 Task: Look for space in Palamós, Spain from 5th September, 2023 to 12th September, 2023 for 2 adults in price range Rs.10000 to Rs.15000.  With 1  bedroom having 1 bed and 1 bathroom. Property type can be house, flat, guest house, hotel. Amenities needed are: washing machine. Booking option can be shelf check-in. Required host language is English.
Action: Mouse moved to (232, 135)
Screenshot: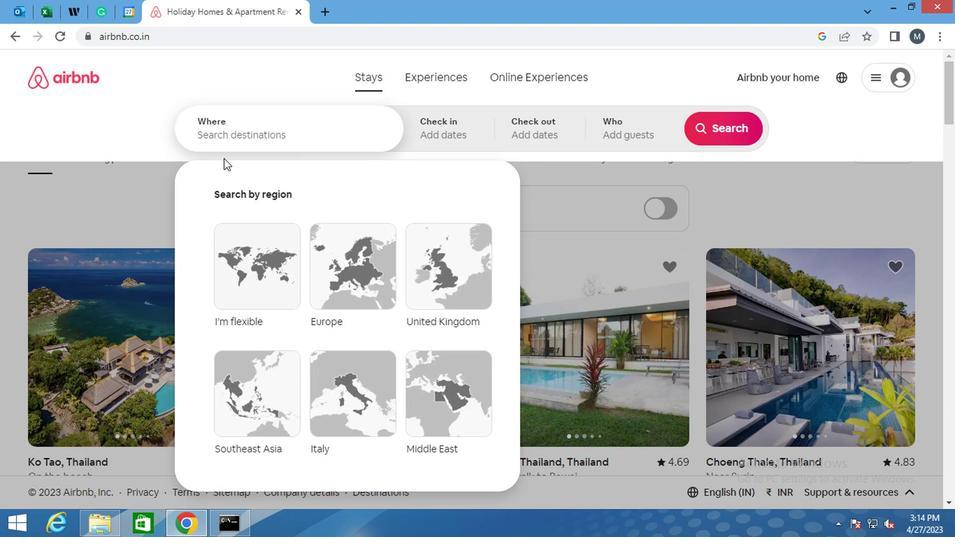 
Action: Mouse pressed left at (232, 135)
Screenshot: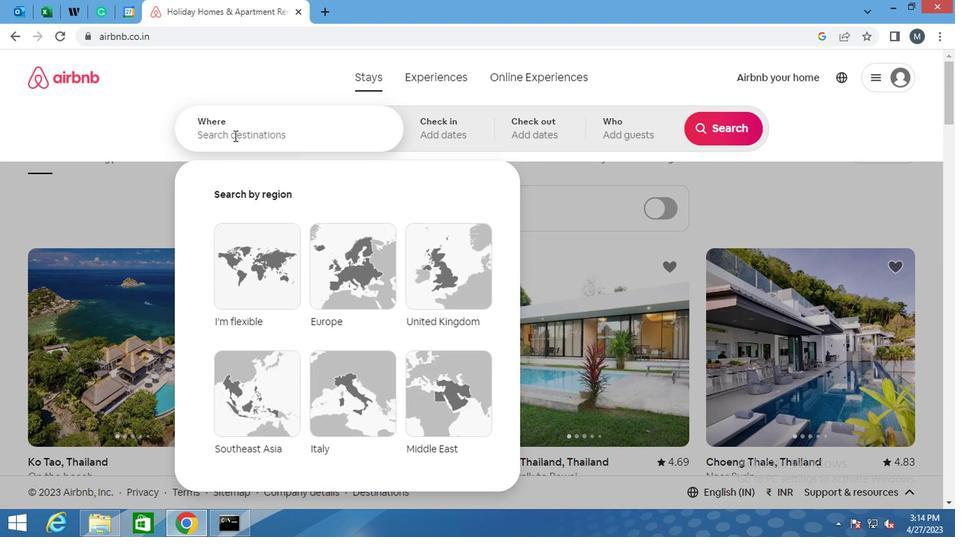 
Action: Key pressed <Key.shift>PALAMOS,<Key.space><Key.shift>SPAIN
Screenshot: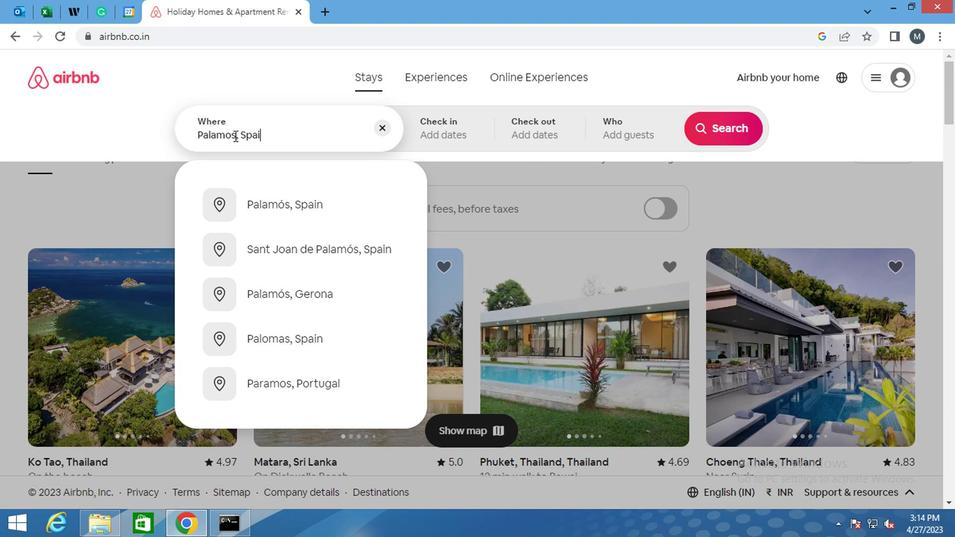 
Action: Mouse moved to (265, 210)
Screenshot: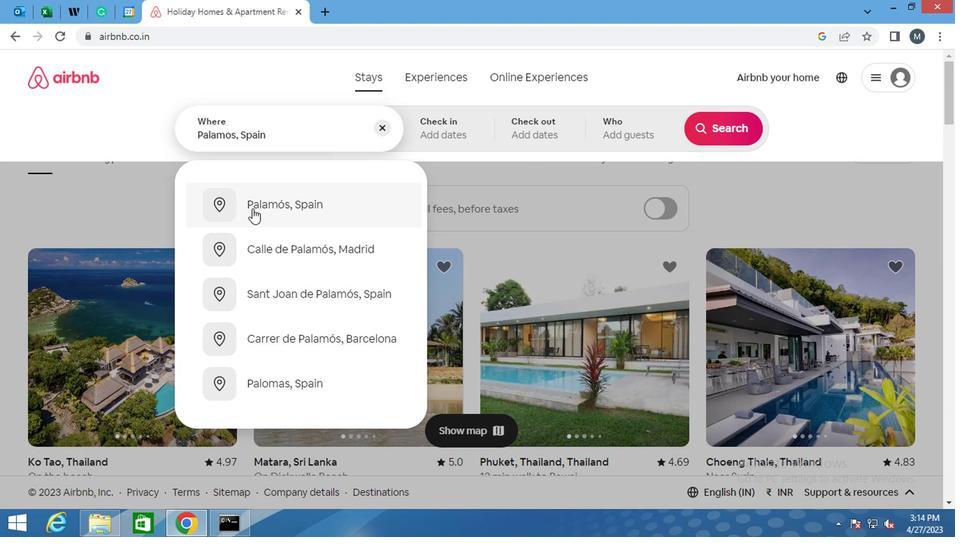 
Action: Mouse pressed left at (265, 210)
Screenshot: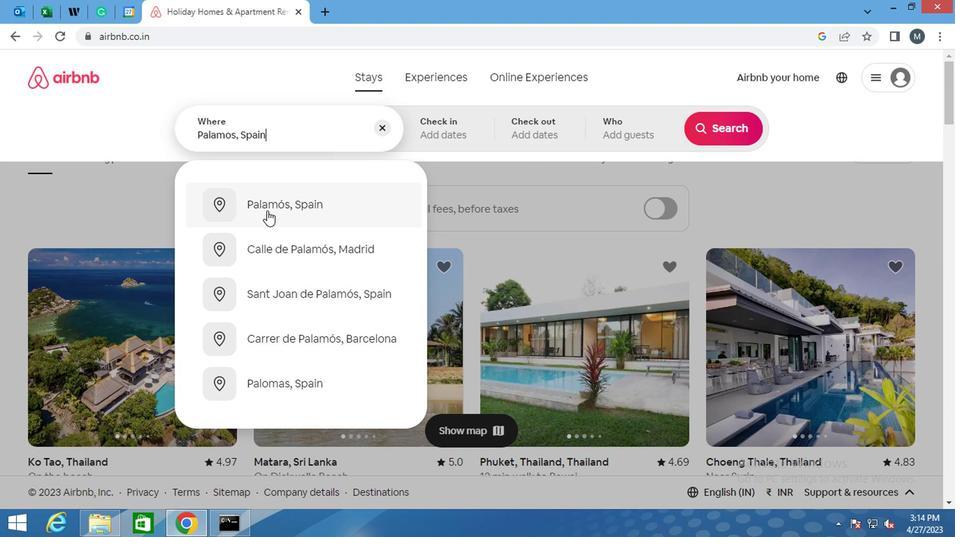 
Action: Mouse moved to (712, 241)
Screenshot: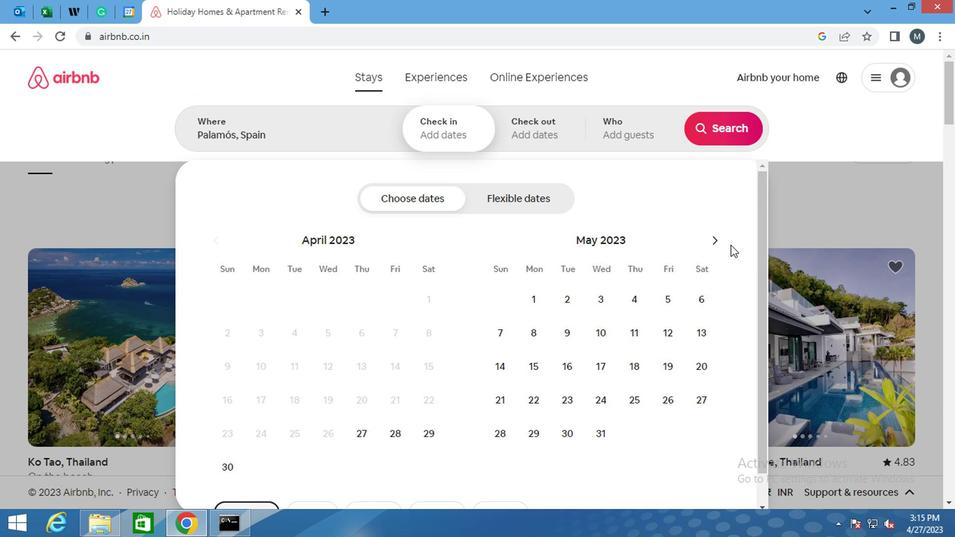 
Action: Mouse pressed left at (712, 241)
Screenshot: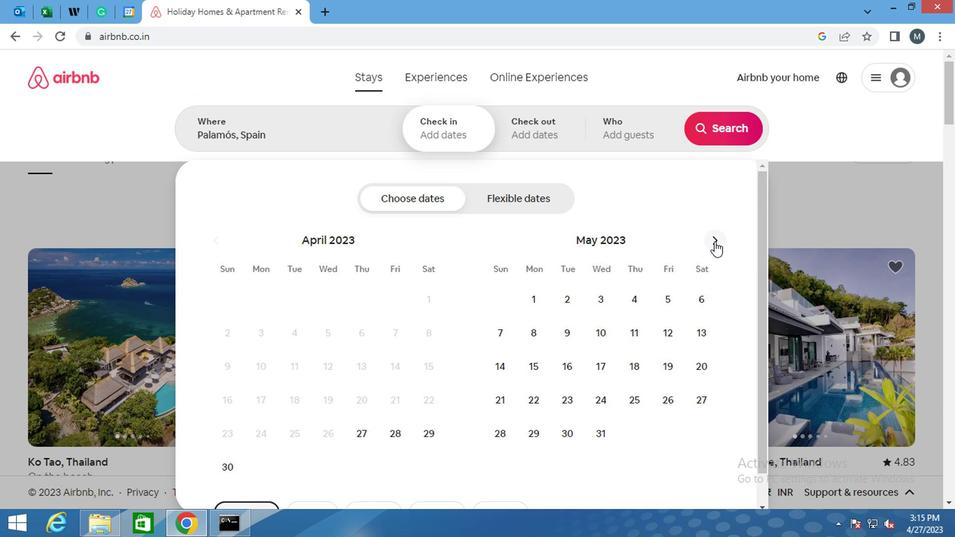 
Action: Mouse pressed left at (712, 241)
Screenshot: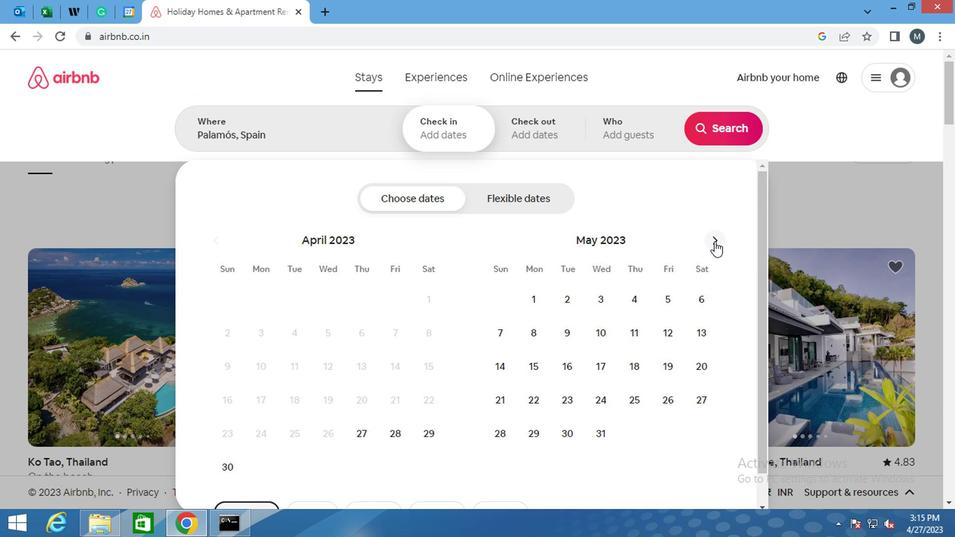 
Action: Mouse pressed left at (712, 241)
Screenshot: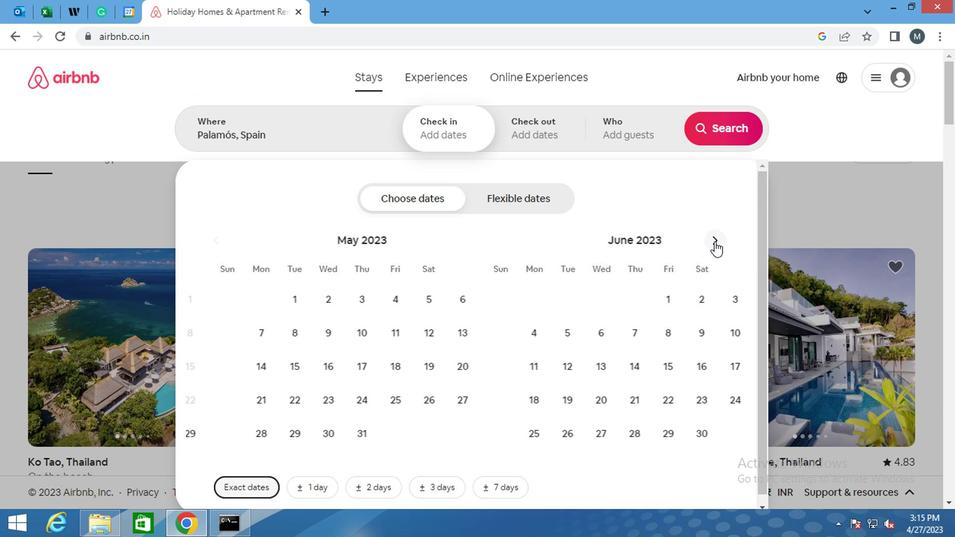 
Action: Mouse pressed left at (712, 241)
Screenshot: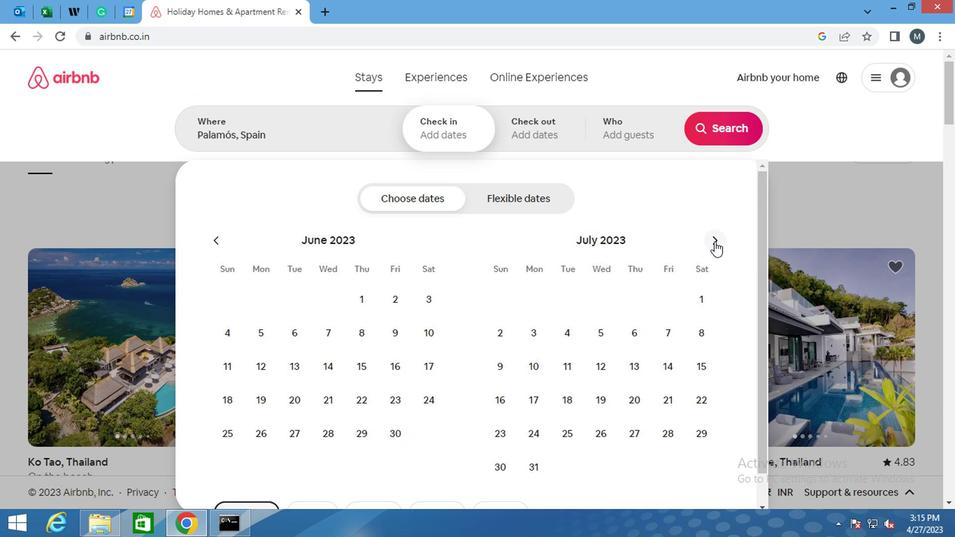 
Action: Mouse pressed left at (712, 241)
Screenshot: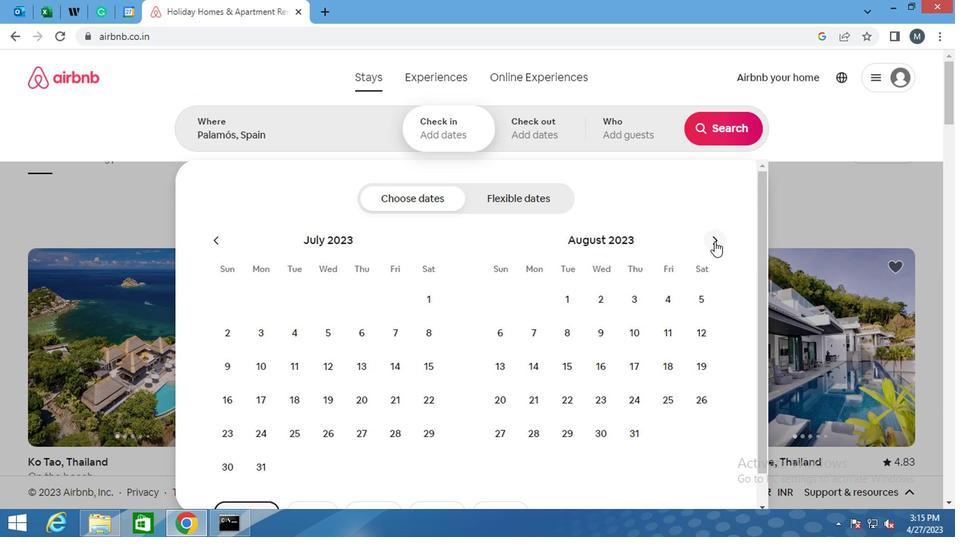 
Action: Mouse moved to (557, 334)
Screenshot: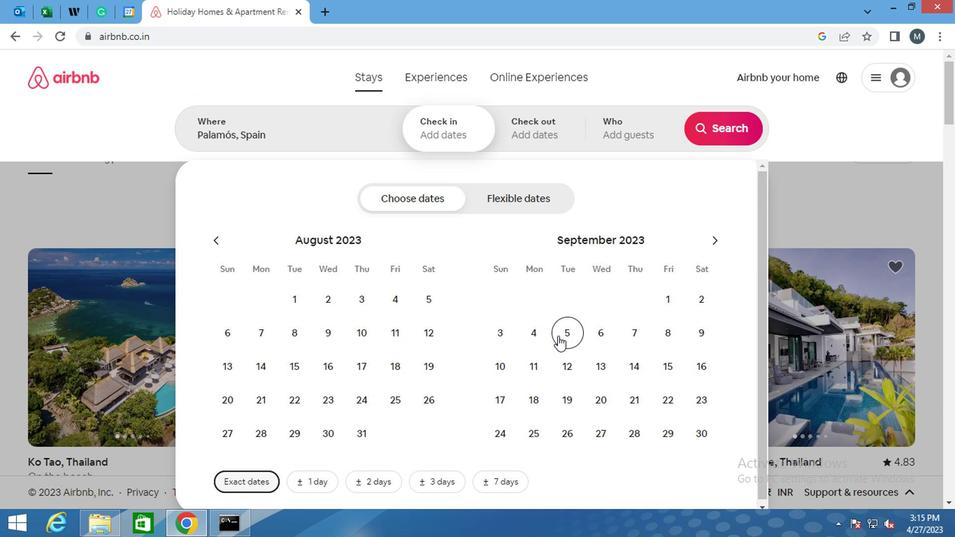 
Action: Mouse pressed left at (557, 334)
Screenshot: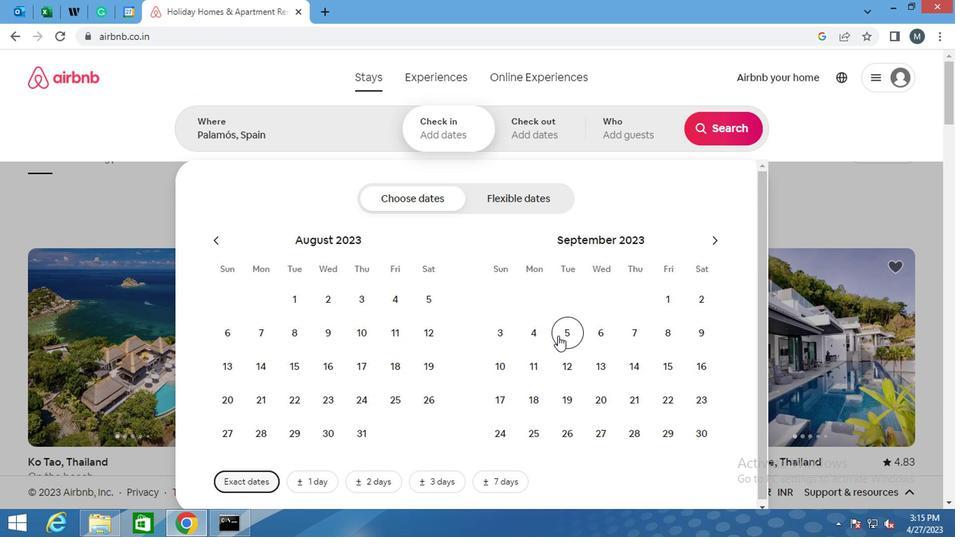 
Action: Mouse moved to (551, 363)
Screenshot: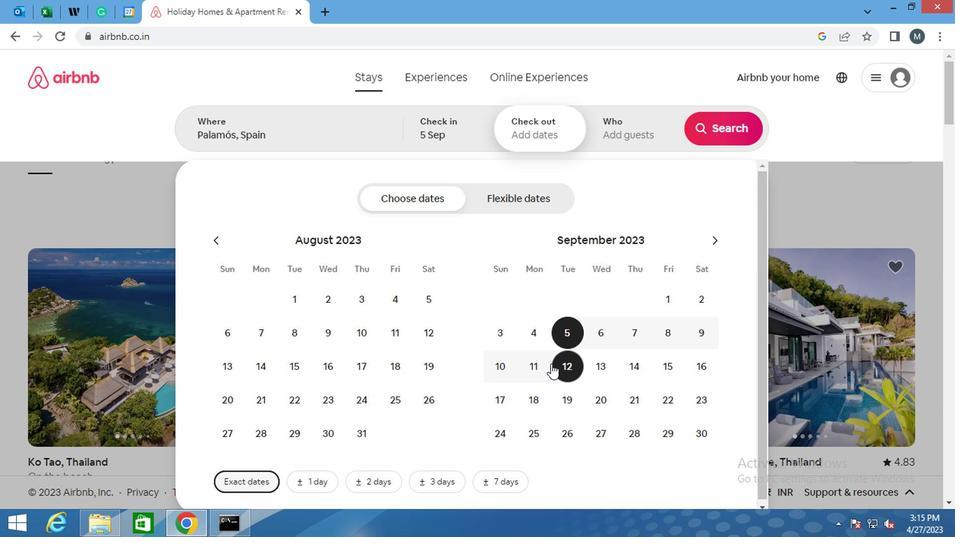 
Action: Mouse pressed left at (551, 363)
Screenshot: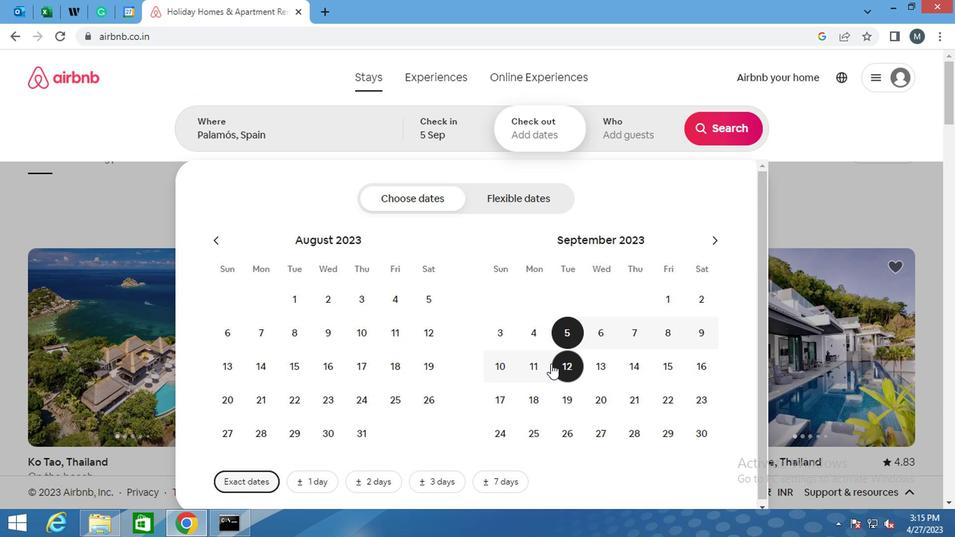 
Action: Mouse moved to (627, 135)
Screenshot: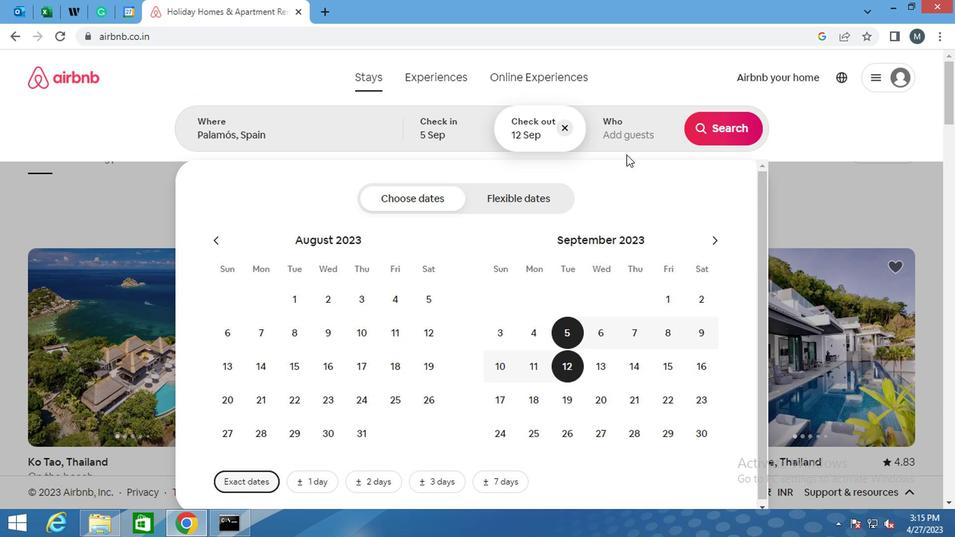 
Action: Mouse pressed left at (627, 135)
Screenshot: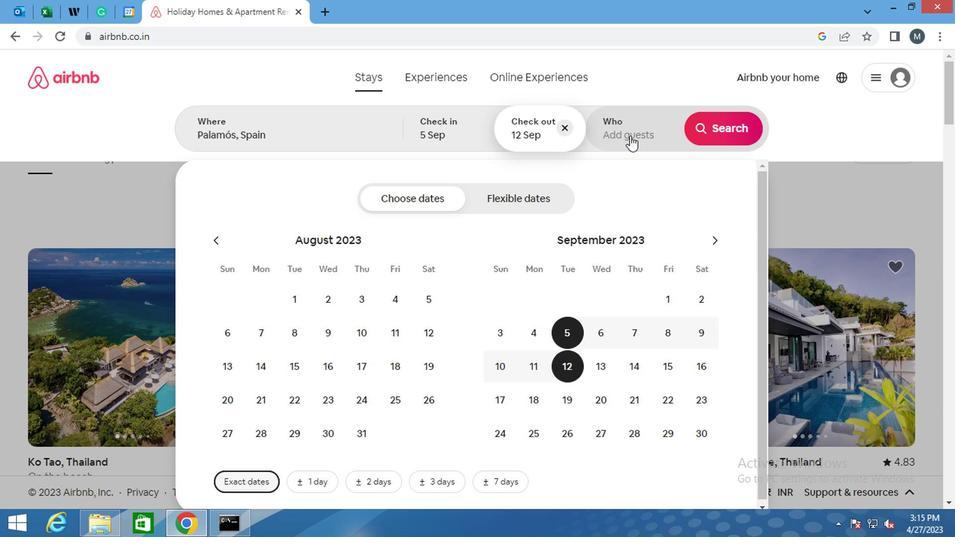 
Action: Mouse moved to (725, 206)
Screenshot: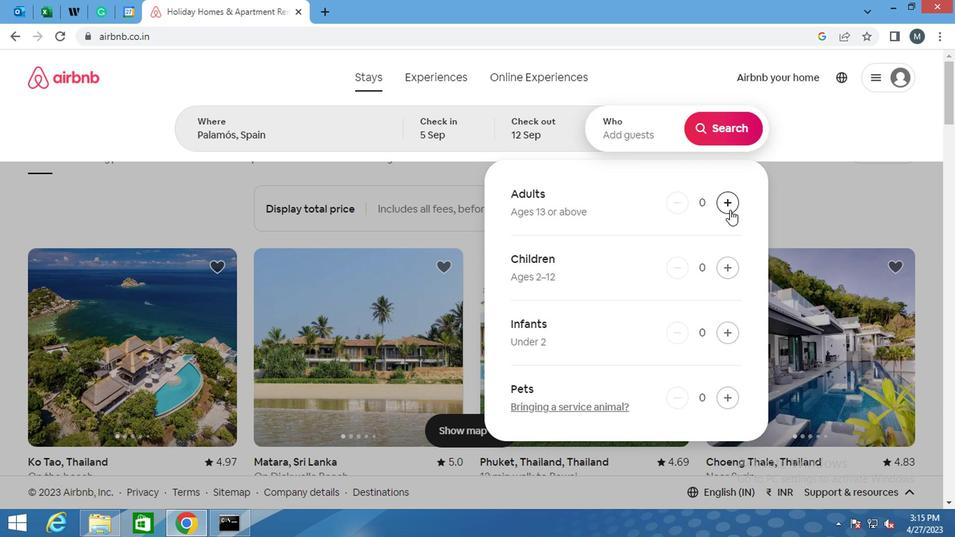 
Action: Mouse pressed left at (725, 206)
Screenshot: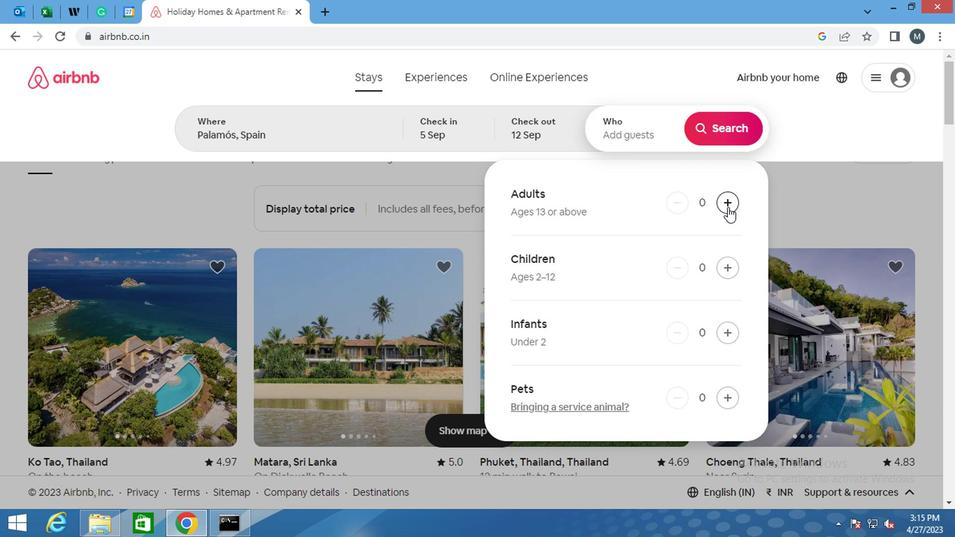
Action: Mouse pressed left at (725, 206)
Screenshot: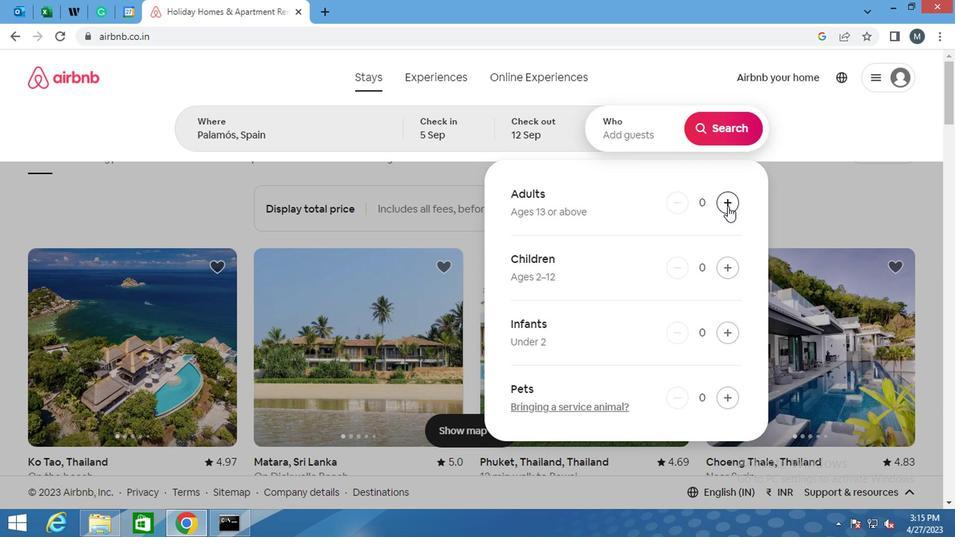 
Action: Mouse moved to (728, 122)
Screenshot: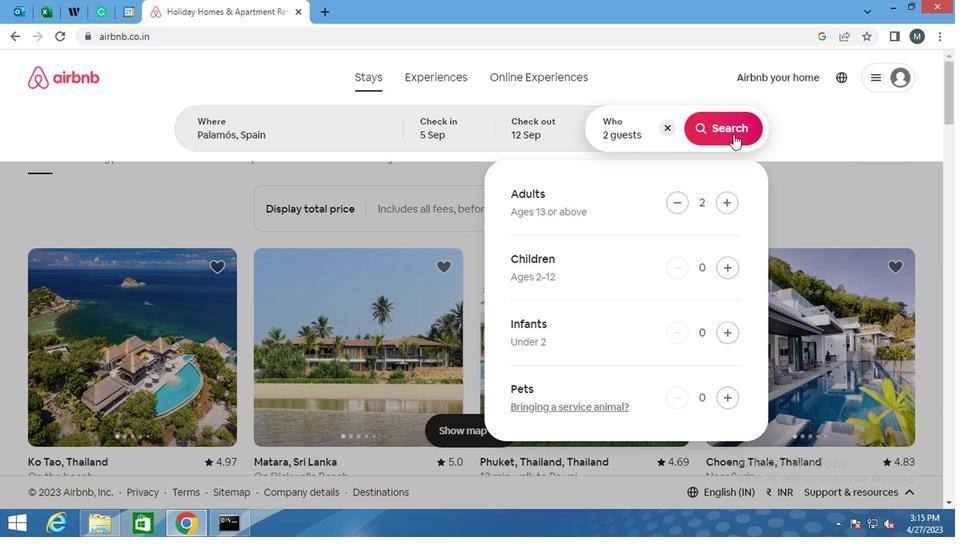 
Action: Mouse pressed left at (728, 122)
Screenshot: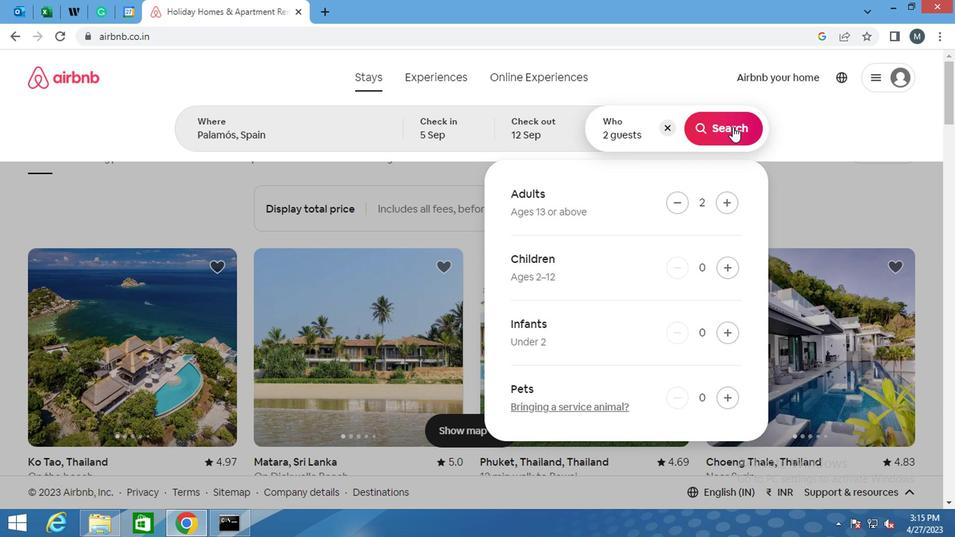 
Action: Mouse moved to (900, 130)
Screenshot: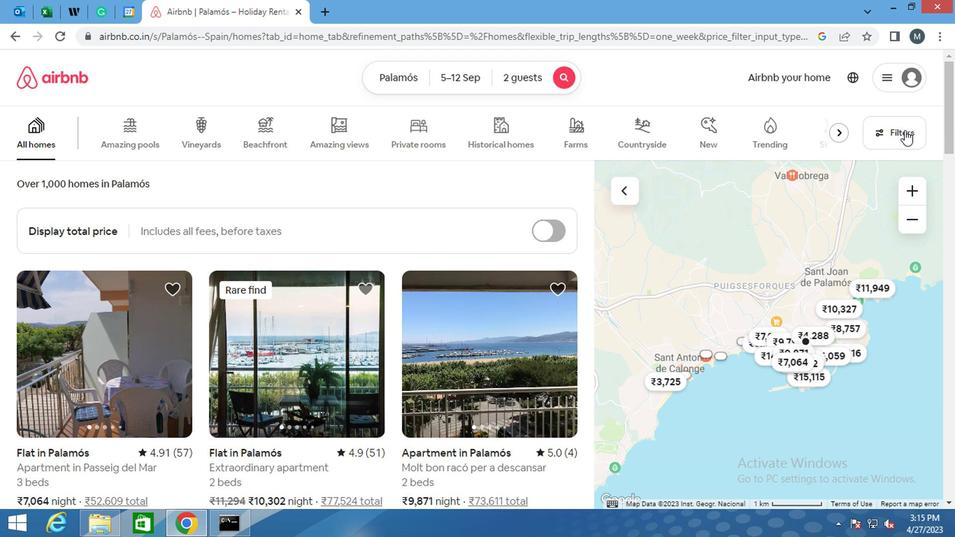 
Action: Mouse pressed left at (900, 130)
Screenshot: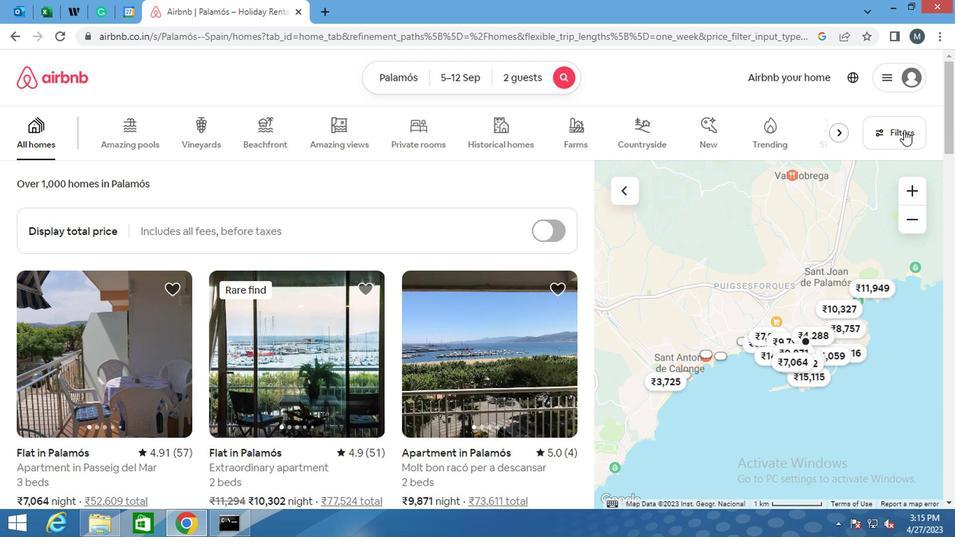 
Action: Mouse moved to (406, 316)
Screenshot: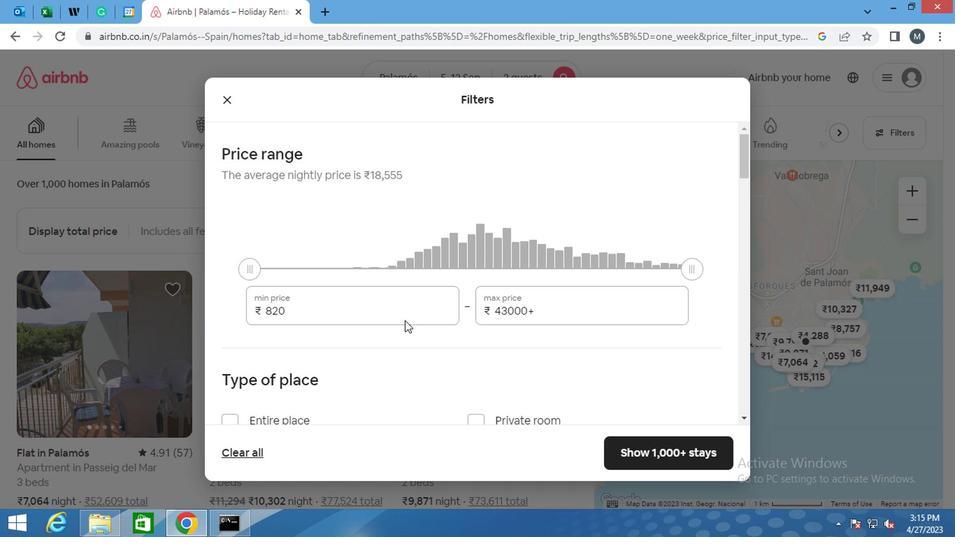 
Action: Mouse pressed left at (406, 316)
Screenshot: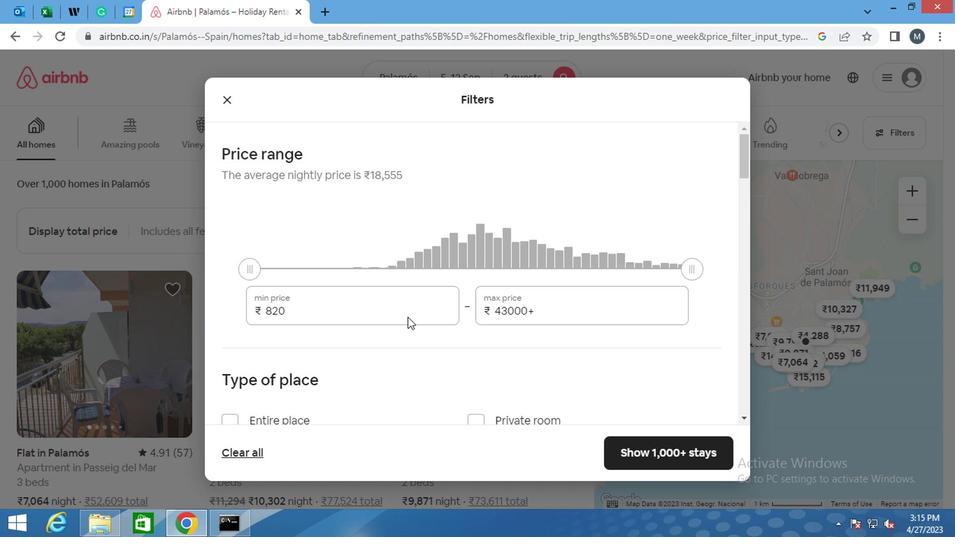 
Action: Mouse pressed left at (406, 316)
Screenshot: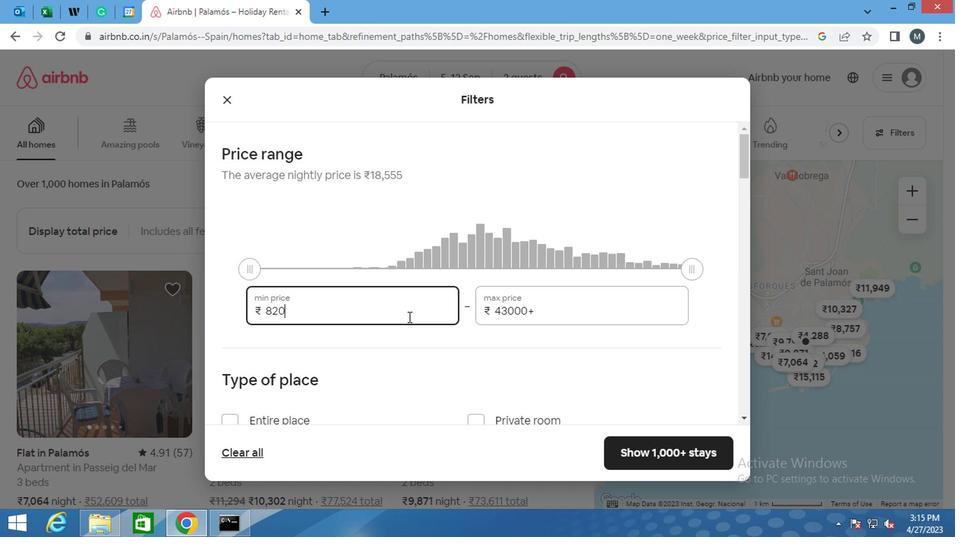
Action: Mouse moved to (407, 315)
Screenshot: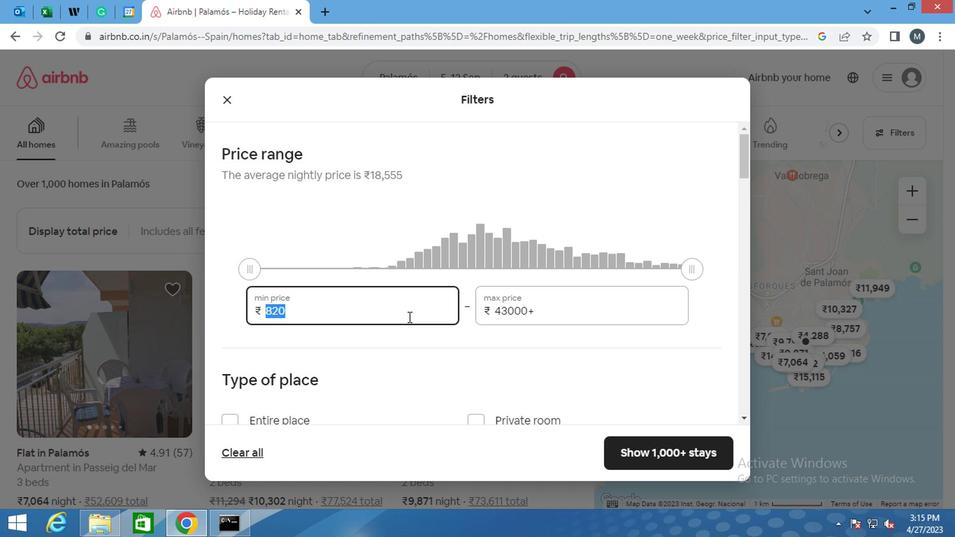 
Action: Key pressed 10000
Screenshot: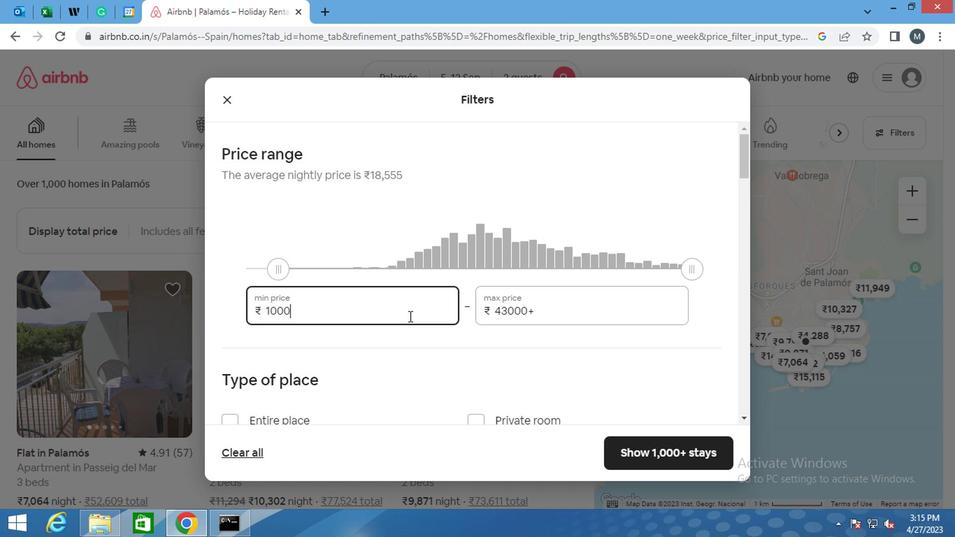 
Action: Mouse moved to (541, 308)
Screenshot: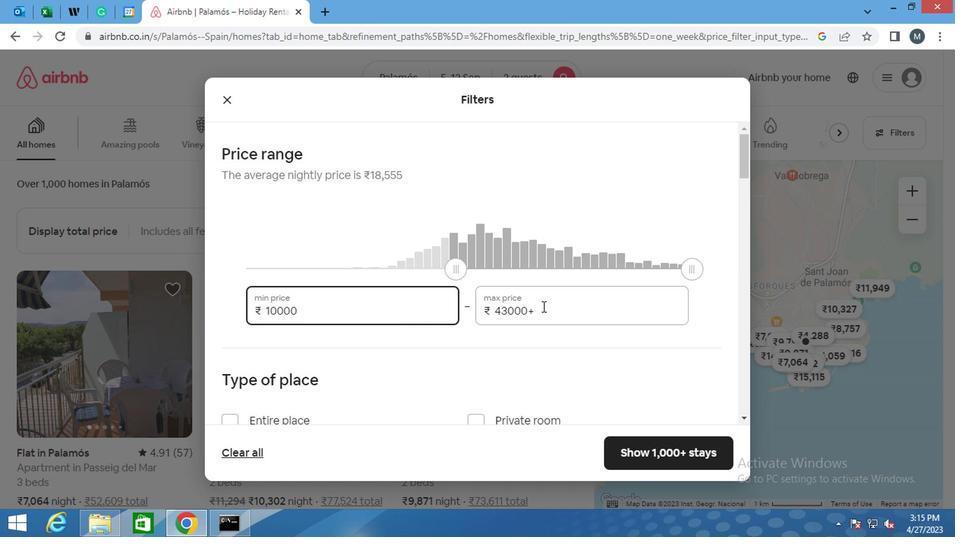 
Action: Mouse pressed left at (541, 308)
Screenshot: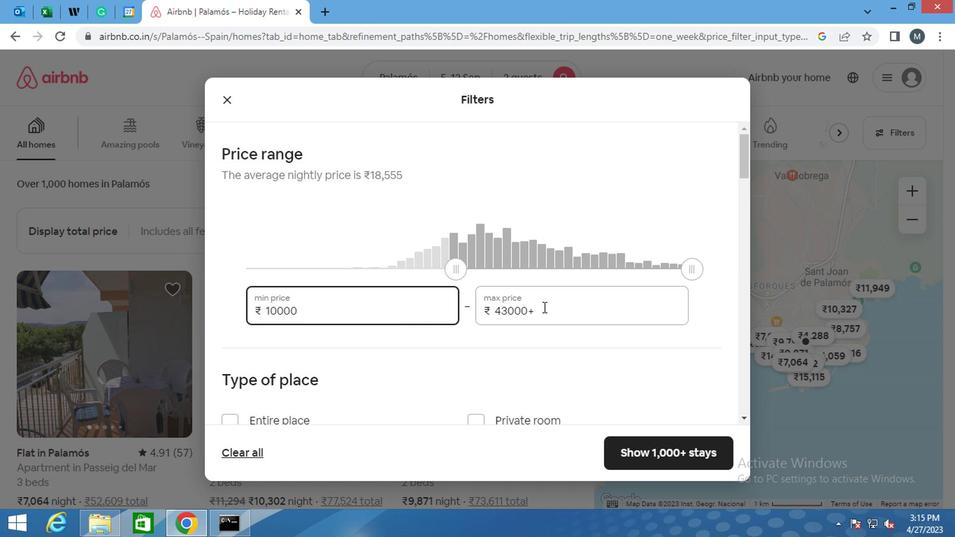 
Action: Mouse moved to (458, 312)
Screenshot: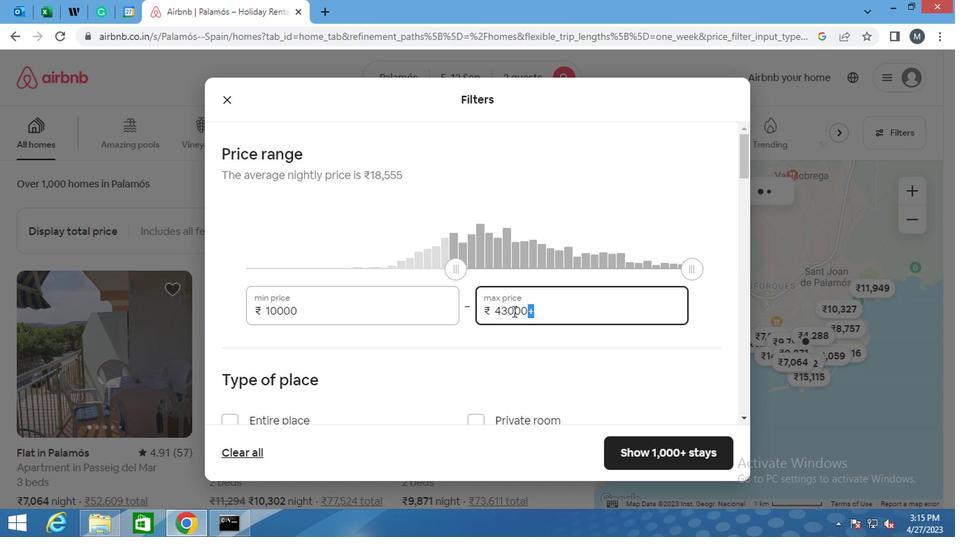 
Action: Key pressed 1
Screenshot: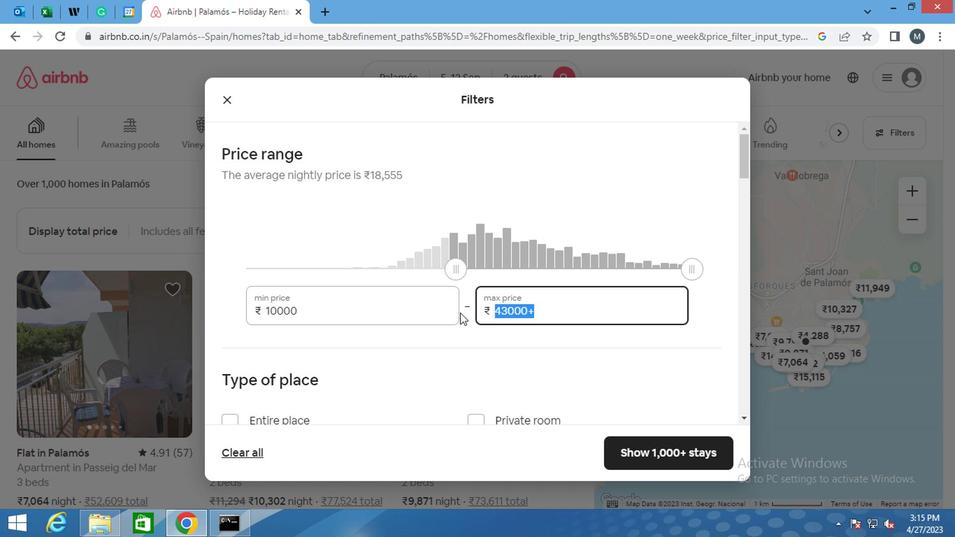 
Action: Mouse moved to (458, 312)
Screenshot: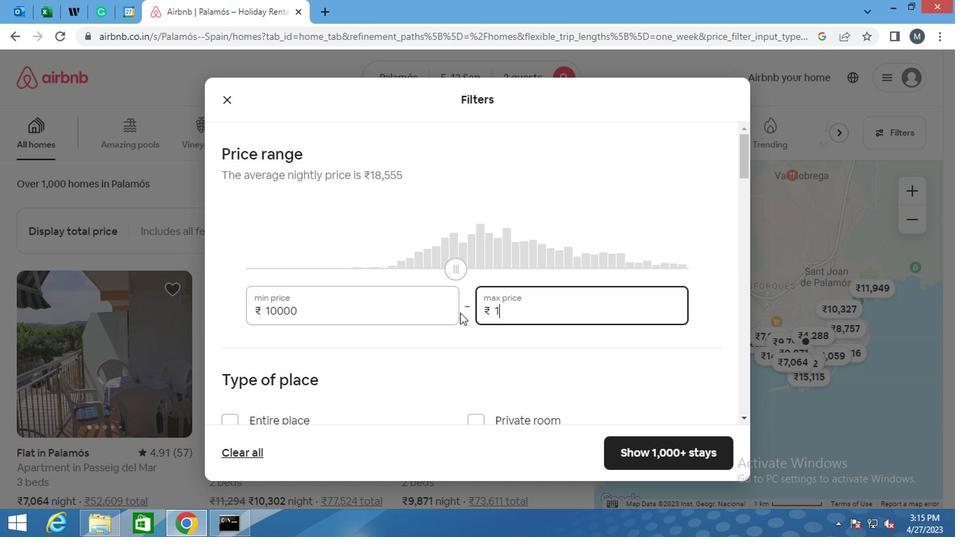 
Action: Key pressed 5000
Screenshot: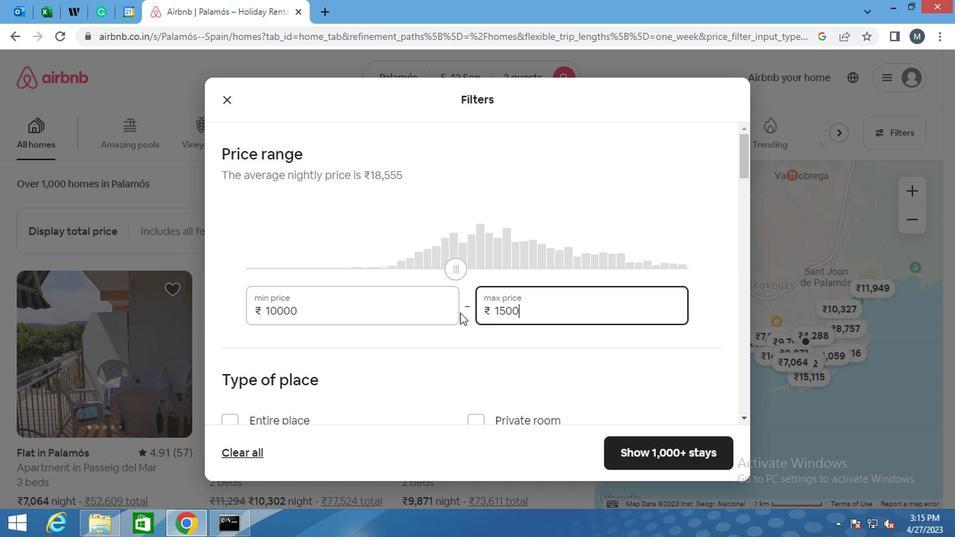 
Action: Mouse moved to (468, 301)
Screenshot: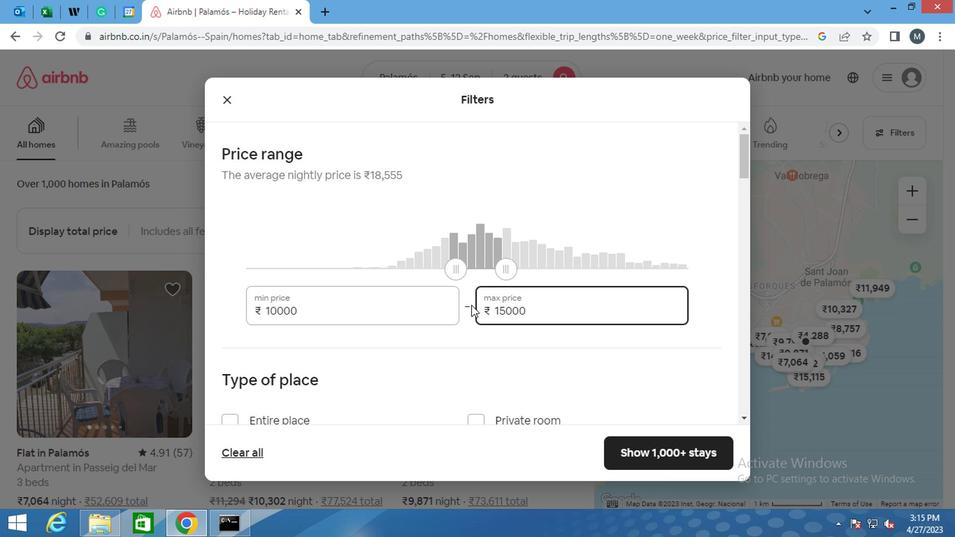 
Action: Mouse scrolled (468, 301) with delta (0, 0)
Screenshot: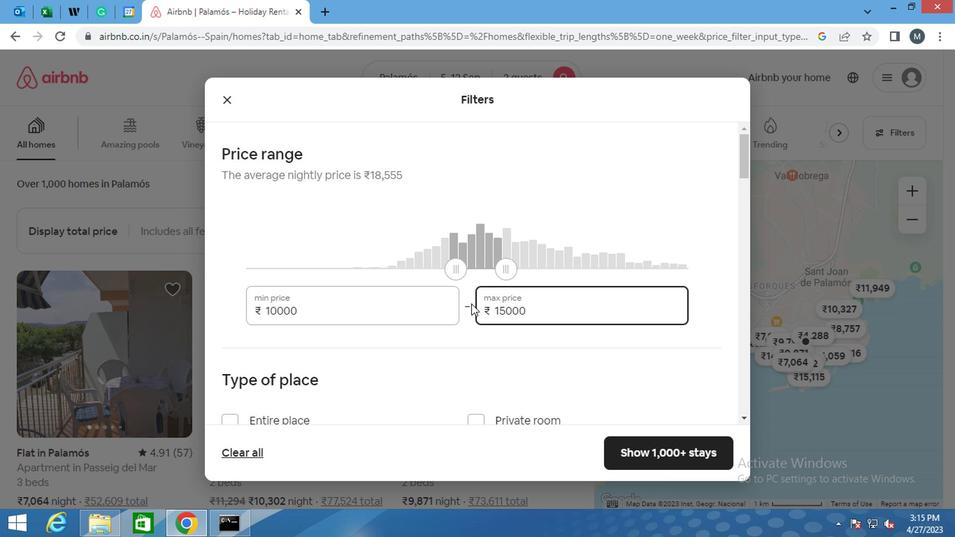
Action: Mouse scrolled (468, 301) with delta (0, 0)
Screenshot: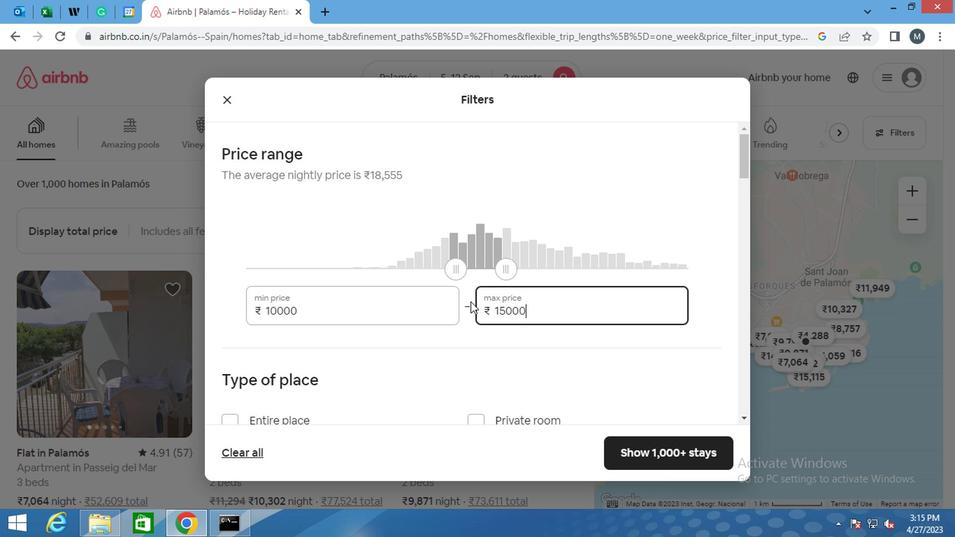 
Action: Mouse moved to (402, 308)
Screenshot: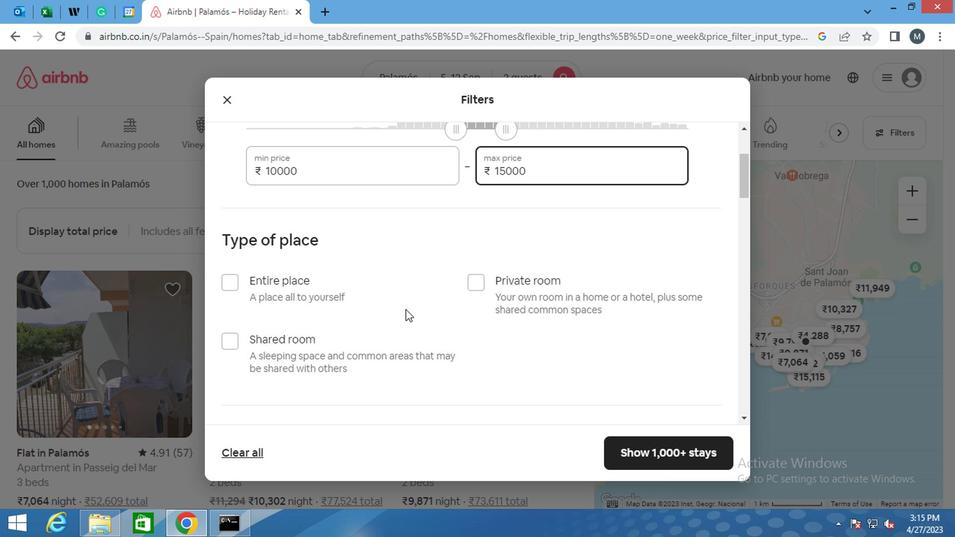 
Action: Mouse scrolled (402, 308) with delta (0, 0)
Screenshot: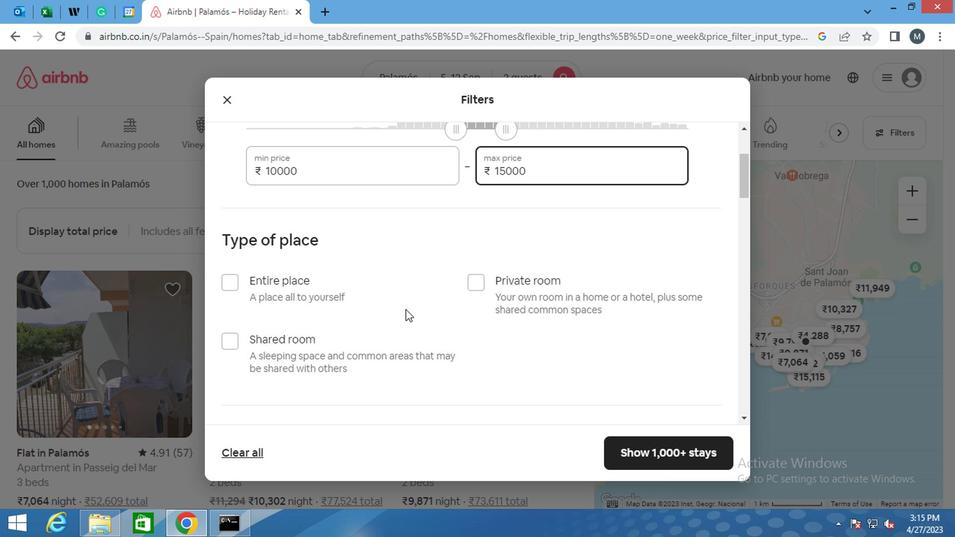 
Action: Mouse moved to (361, 311)
Screenshot: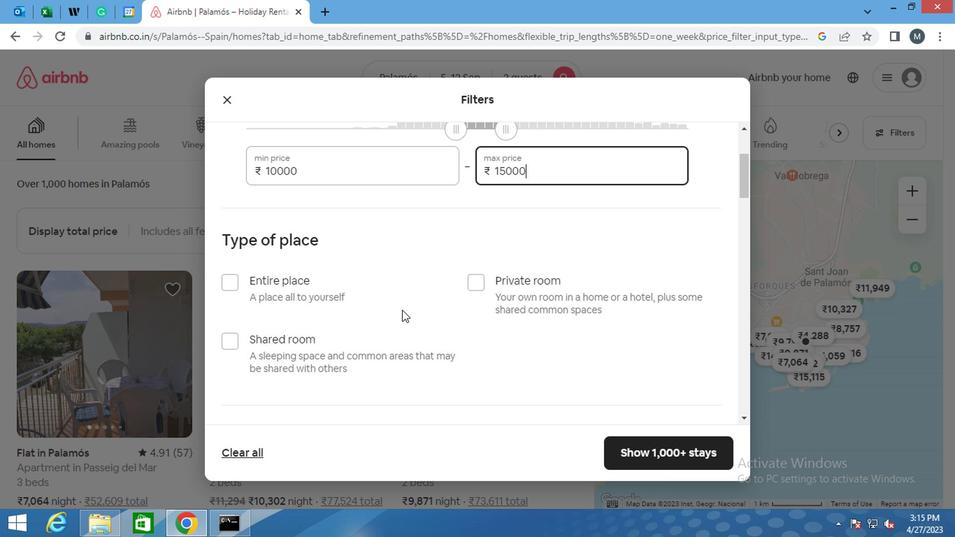 
Action: Mouse scrolled (361, 310) with delta (0, 0)
Screenshot: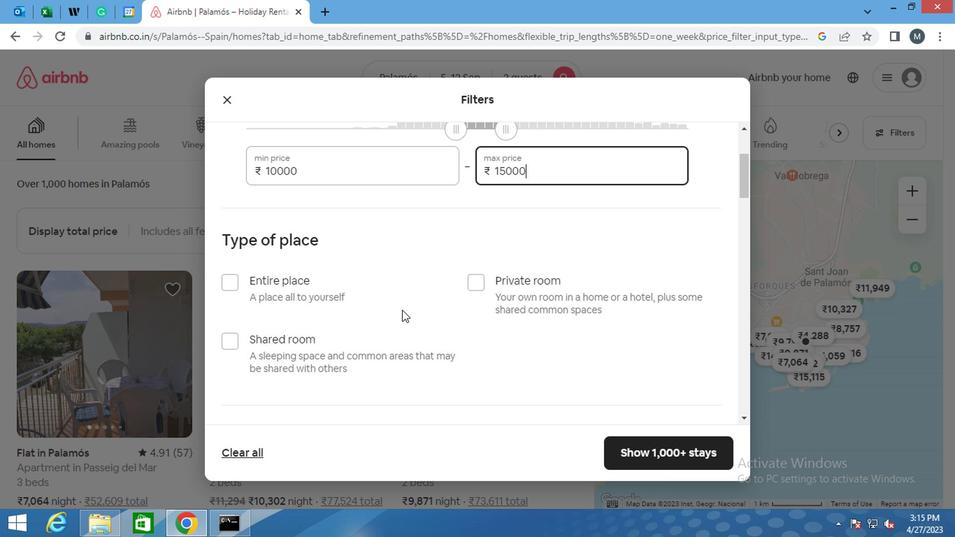 
Action: Mouse moved to (314, 377)
Screenshot: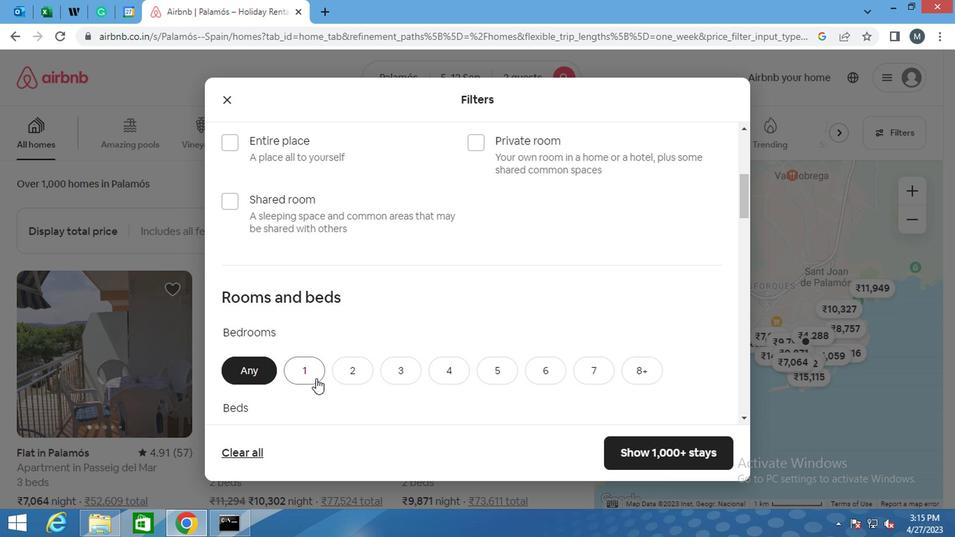 
Action: Mouse pressed left at (314, 377)
Screenshot: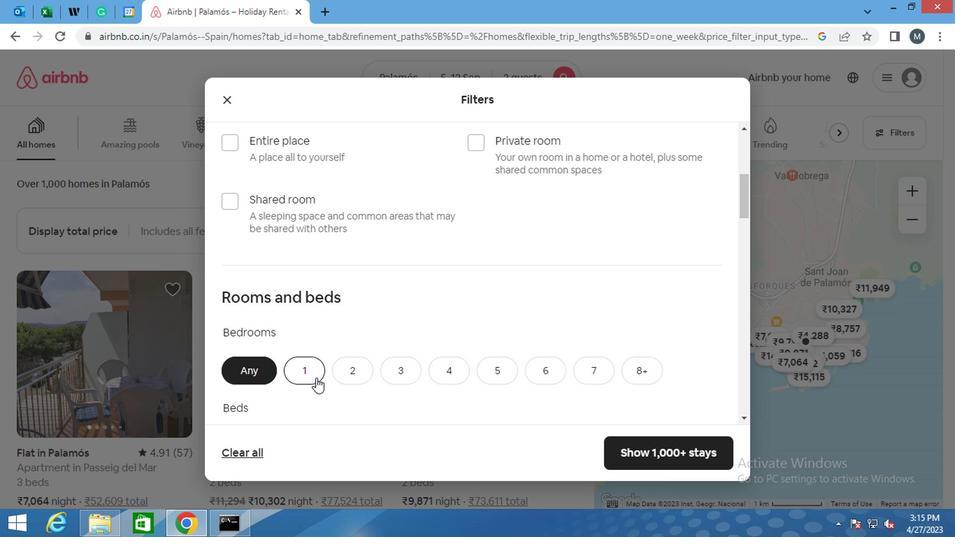 
Action: Mouse moved to (384, 322)
Screenshot: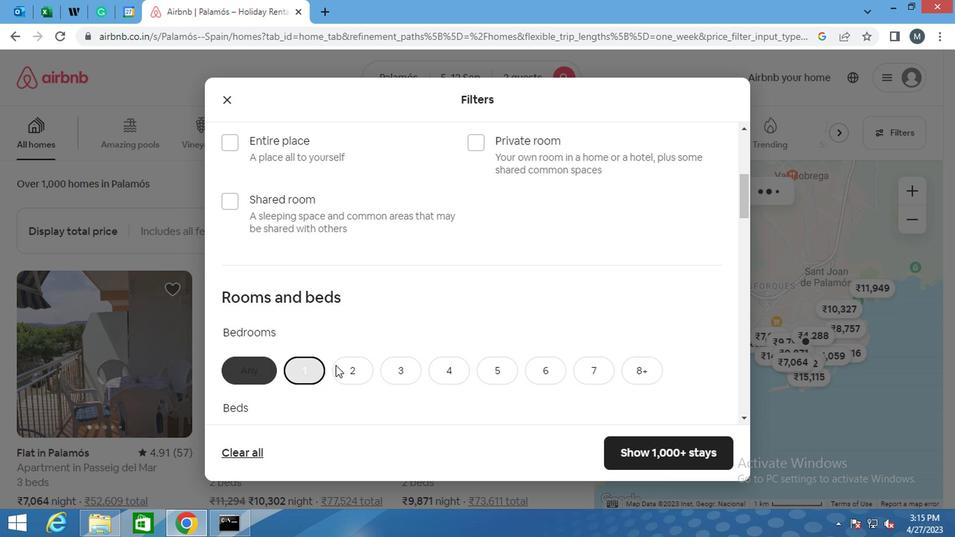 
Action: Mouse scrolled (384, 321) with delta (0, 0)
Screenshot: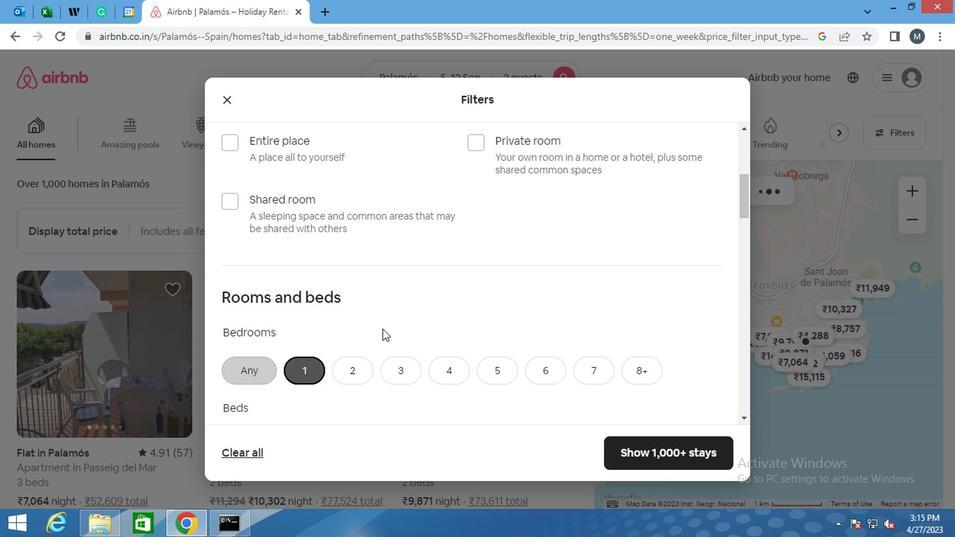 
Action: Mouse moved to (380, 322)
Screenshot: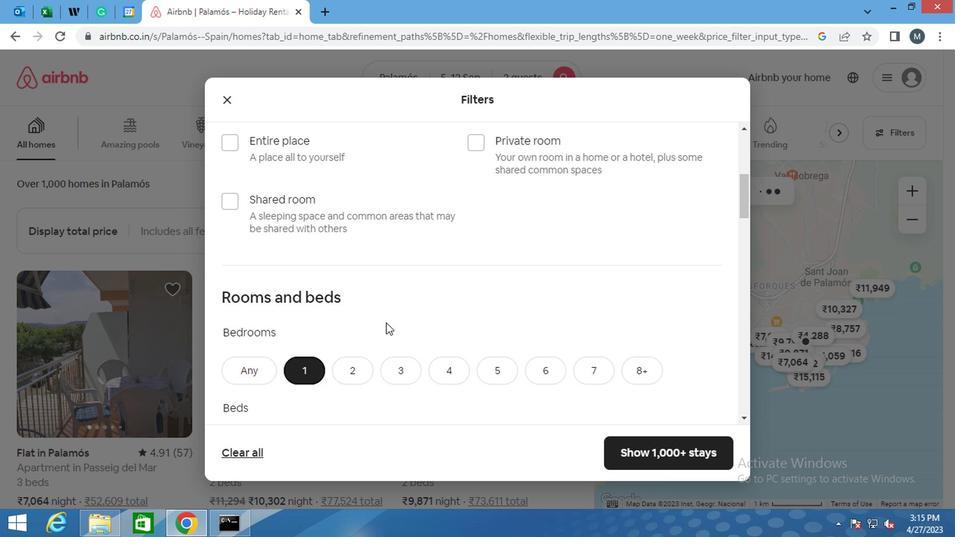 
Action: Mouse scrolled (380, 321) with delta (0, 0)
Screenshot: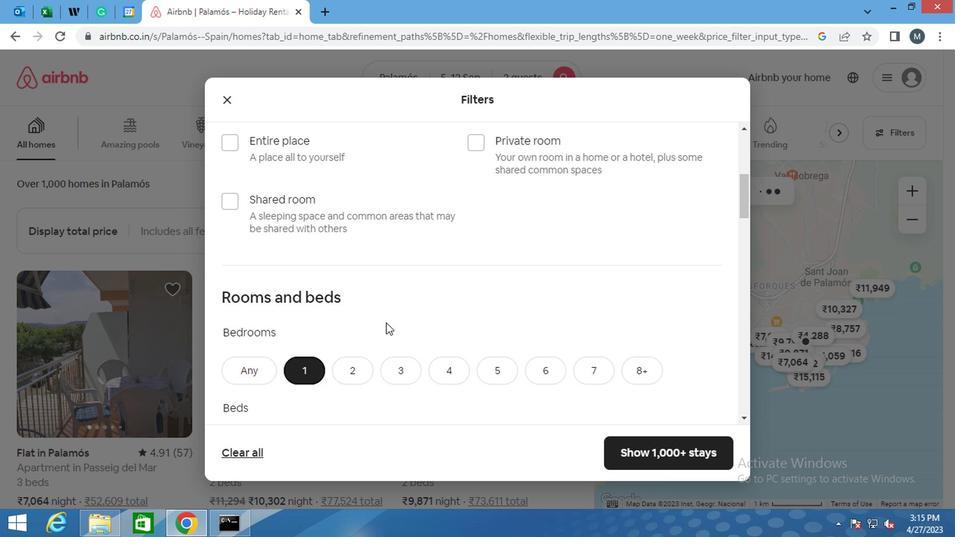 
Action: Mouse moved to (309, 317)
Screenshot: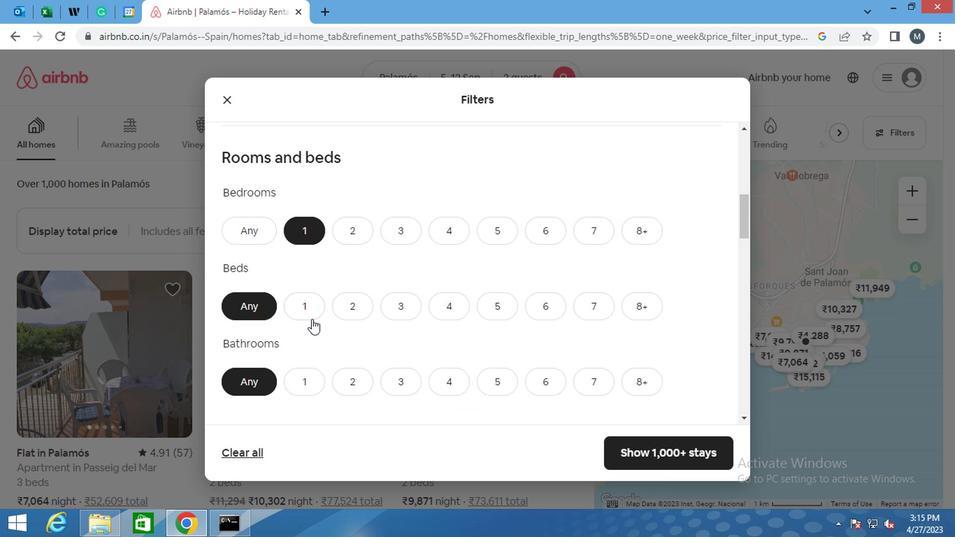 
Action: Mouse pressed left at (309, 317)
Screenshot: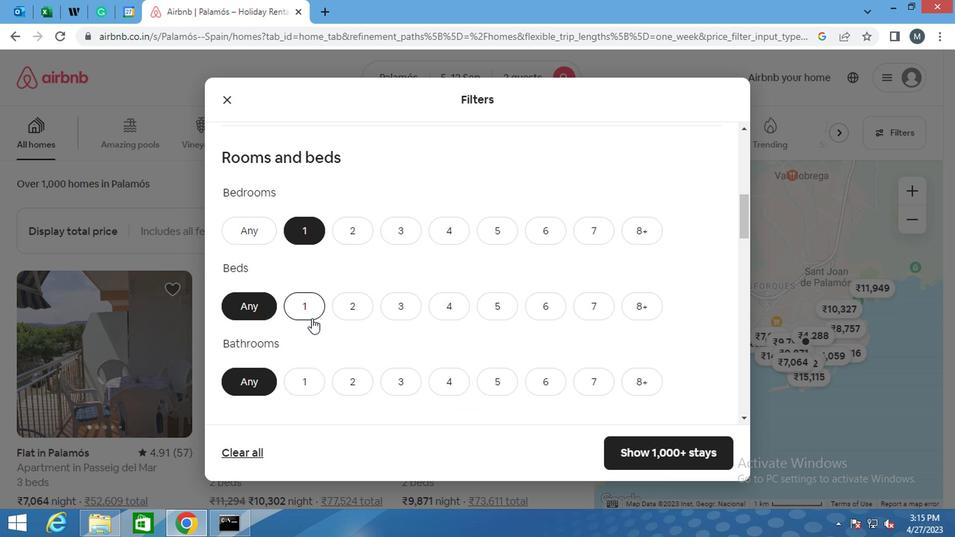 
Action: Mouse moved to (304, 277)
Screenshot: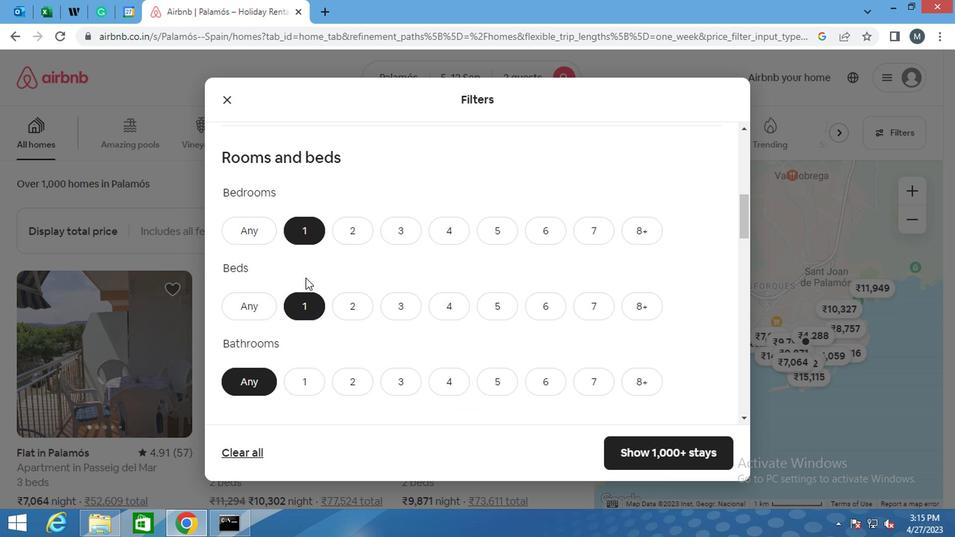 
Action: Mouse scrolled (304, 277) with delta (0, 0)
Screenshot: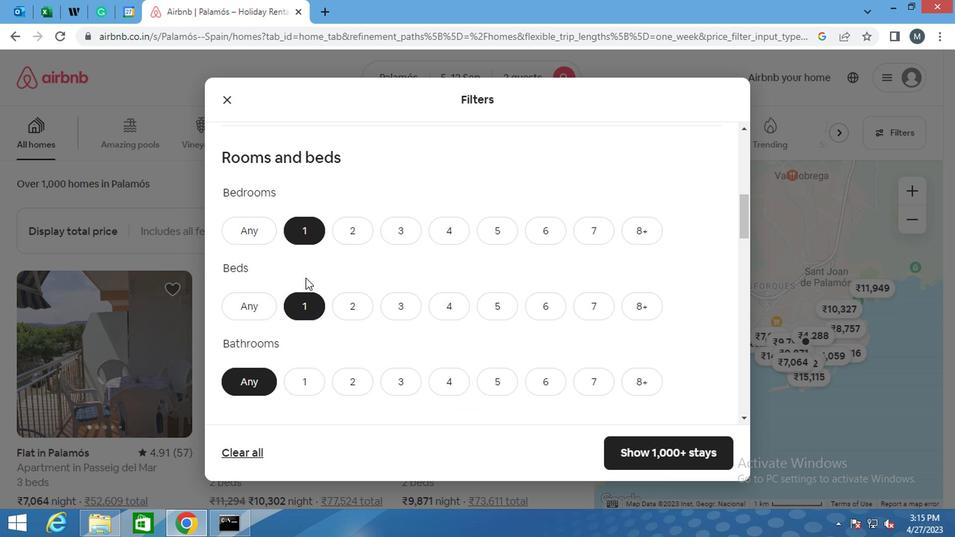 
Action: Mouse scrolled (304, 277) with delta (0, 0)
Screenshot: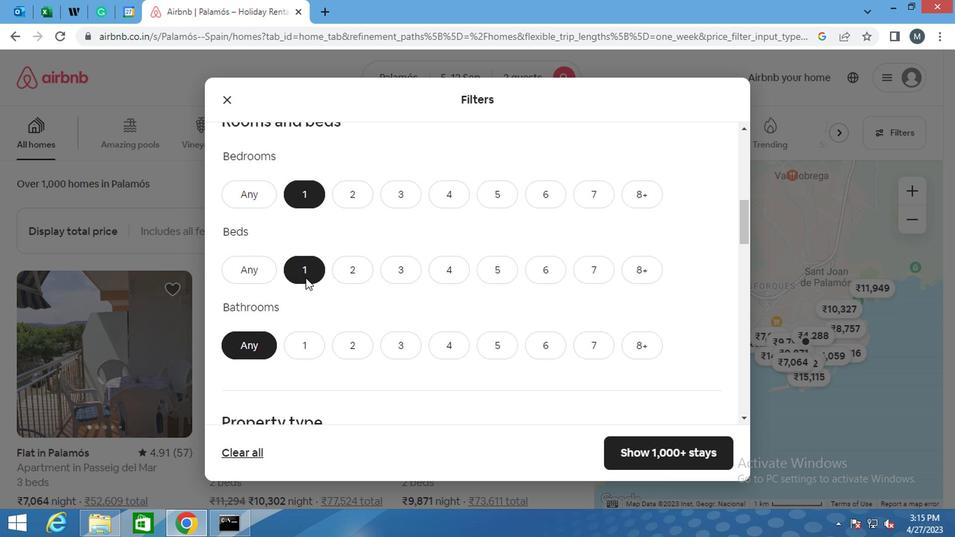 
Action: Mouse moved to (305, 244)
Screenshot: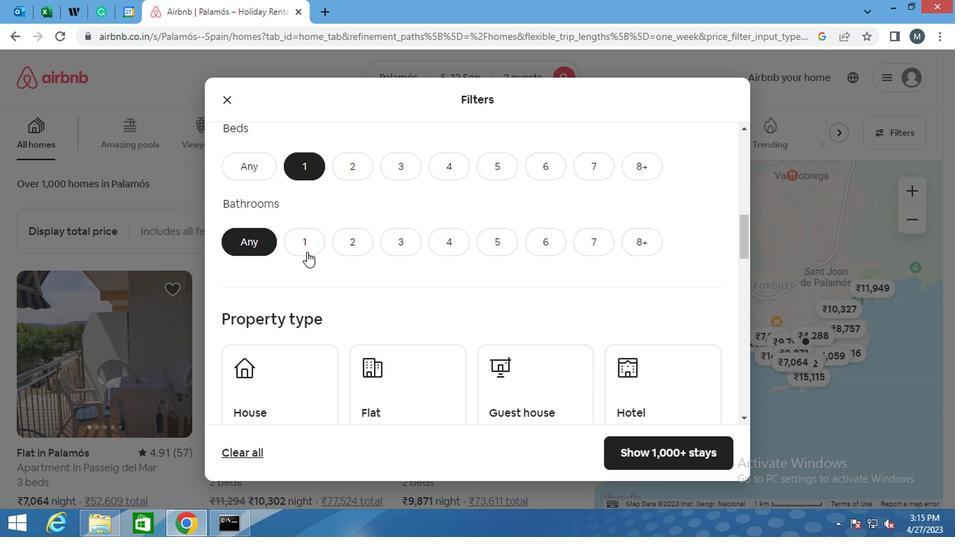 
Action: Mouse pressed left at (305, 244)
Screenshot: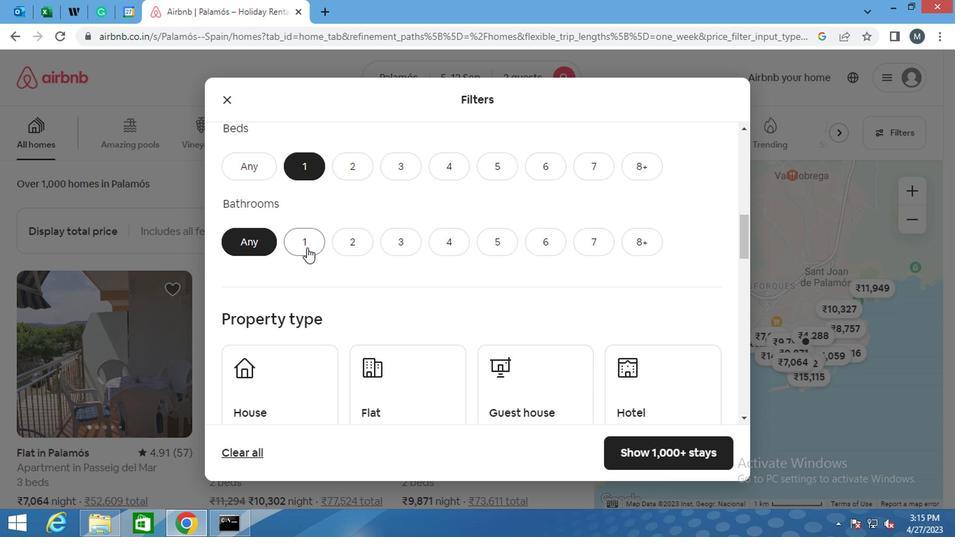 
Action: Mouse moved to (292, 234)
Screenshot: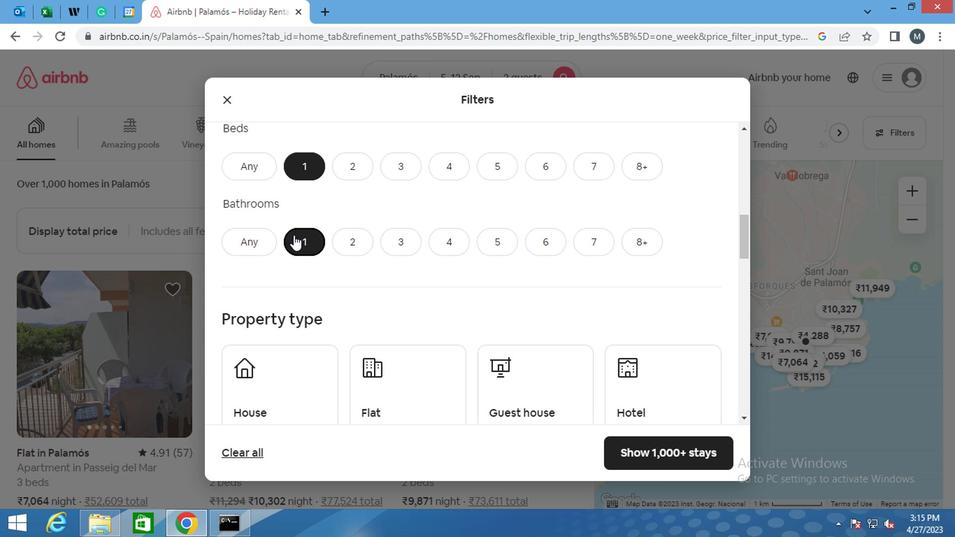 
Action: Mouse scrolled (292, 233) with delta (0, 0)
Screenshot: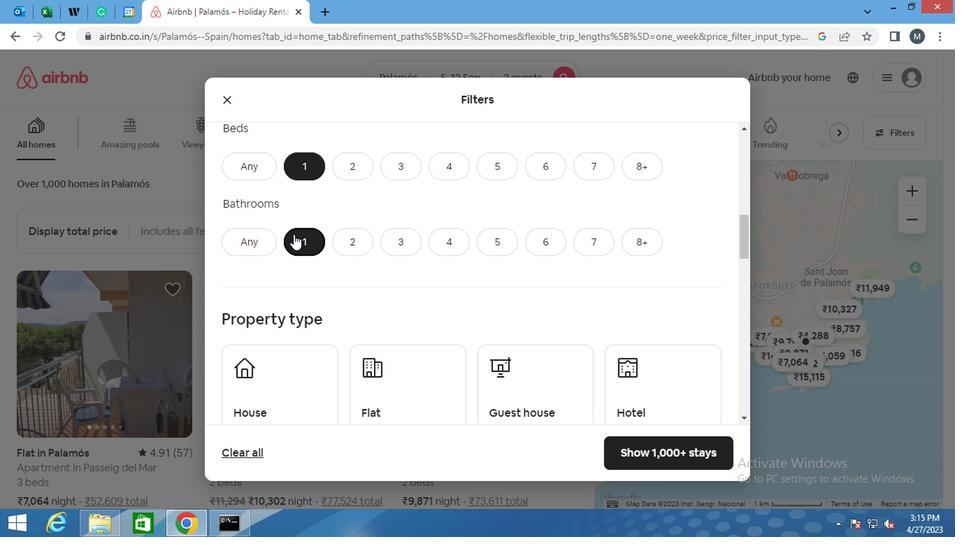 
Action: Mouse moved to (259, 329)
Screenshot: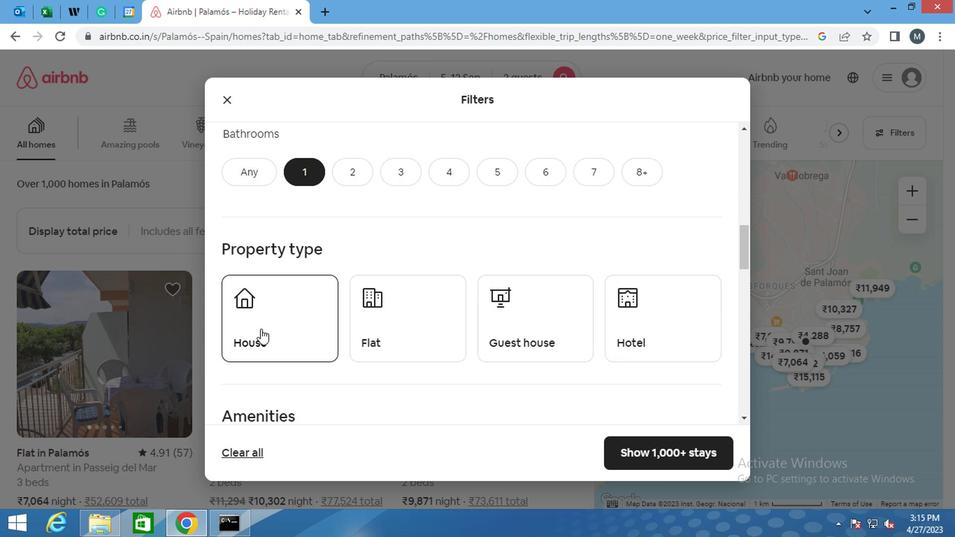 
Action: Mouse pressed left at (259, 329)
Screenshot: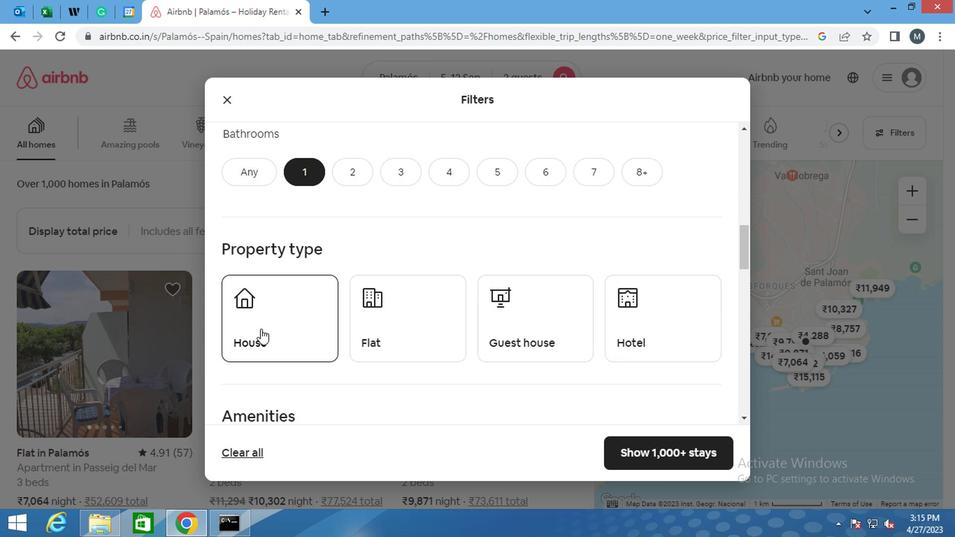 
Action: Mouse moved to (429, 326)
Screenshot: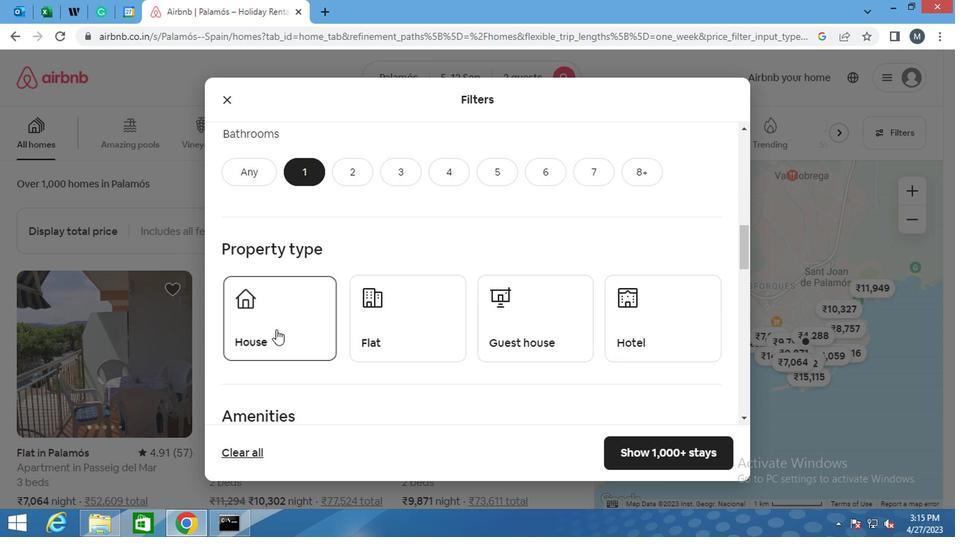 
Action: Mouse pressed left at (429, 326)
Screenshot: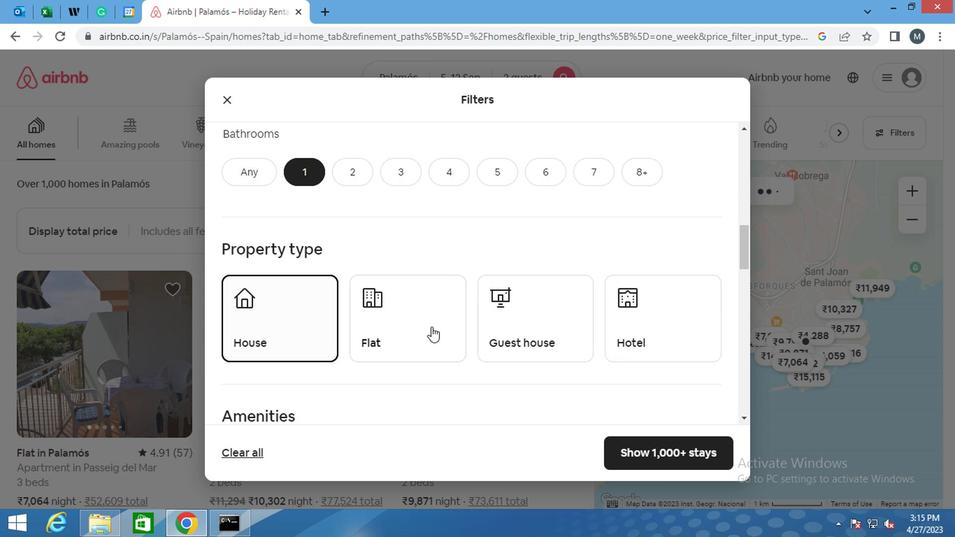 
Action: Mouse moved to (491, 313)
Screenshot: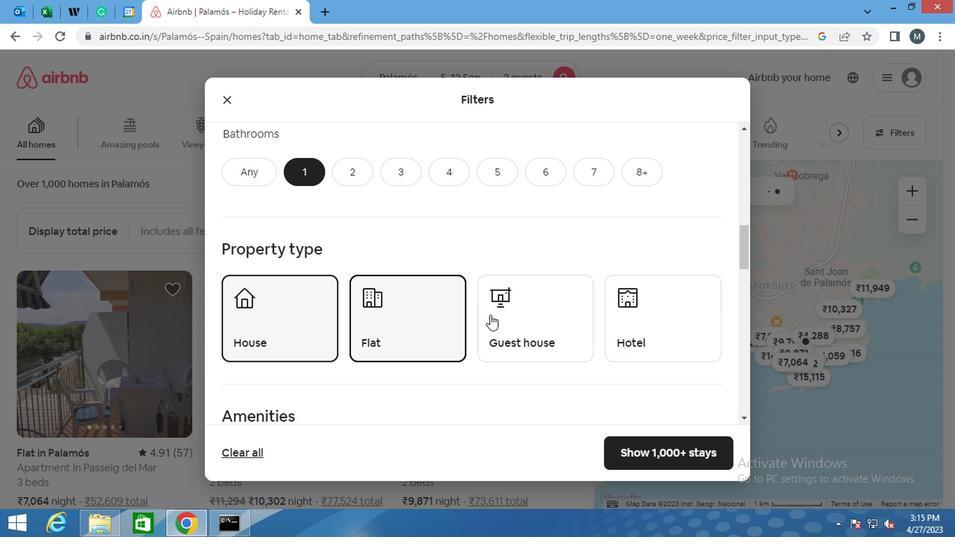 
Action: Mouse pressed left at (491, 313)
Screenshot: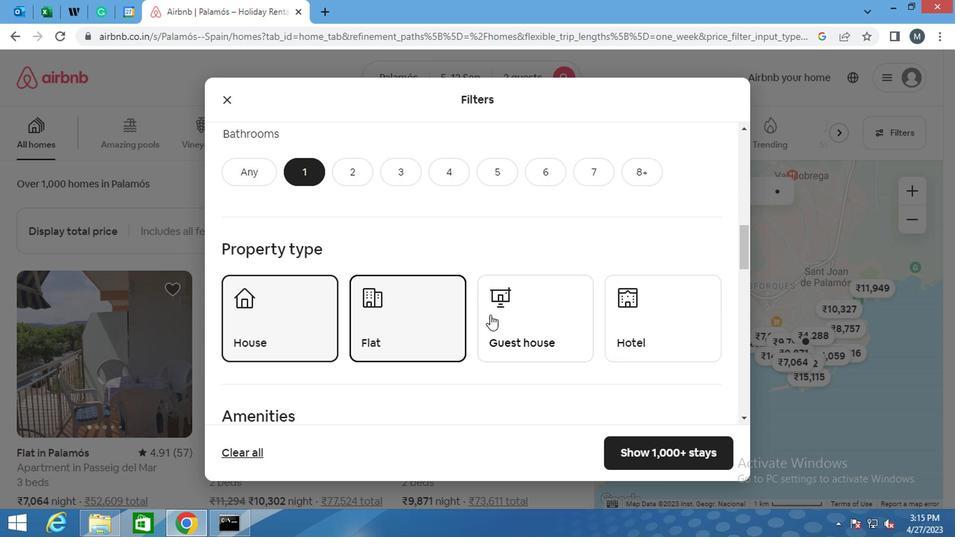 
Action: Mouse moved to (631, 320)
Screenshot: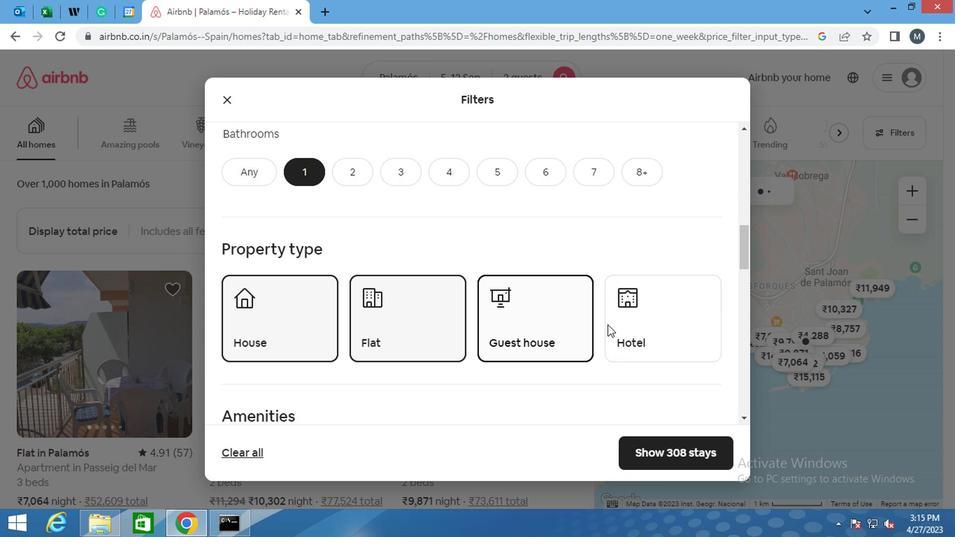 
Action: Mouse pressed left at (631, 320)
Screenshot: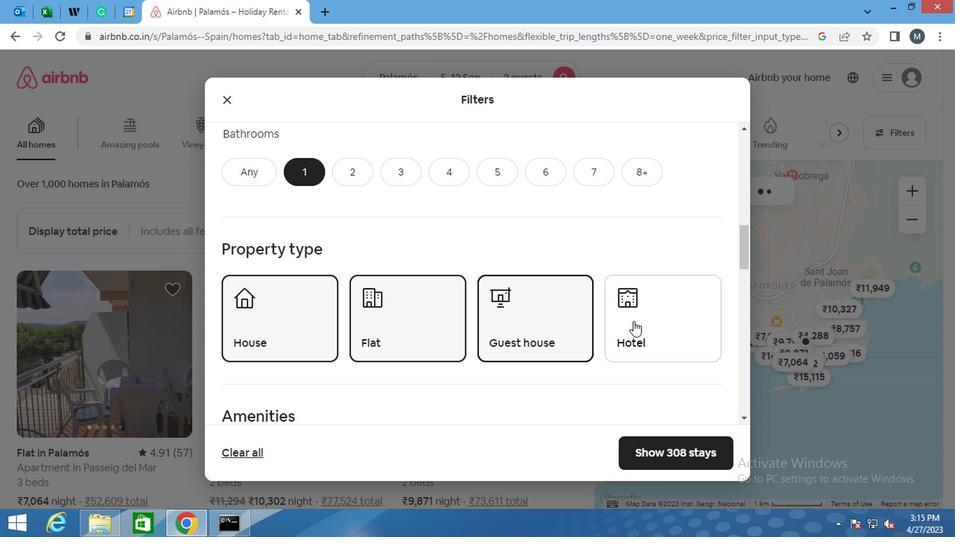 
Action: Mouse moved to (303, 308)
Screenshot: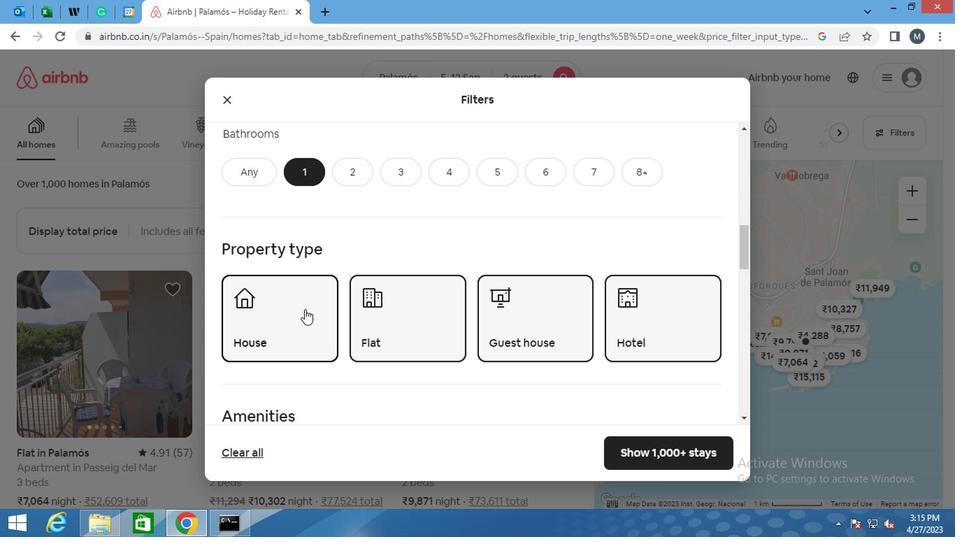 
Action: Mouse scrolled (303, 307) with delta (0, 0)
Screenshot: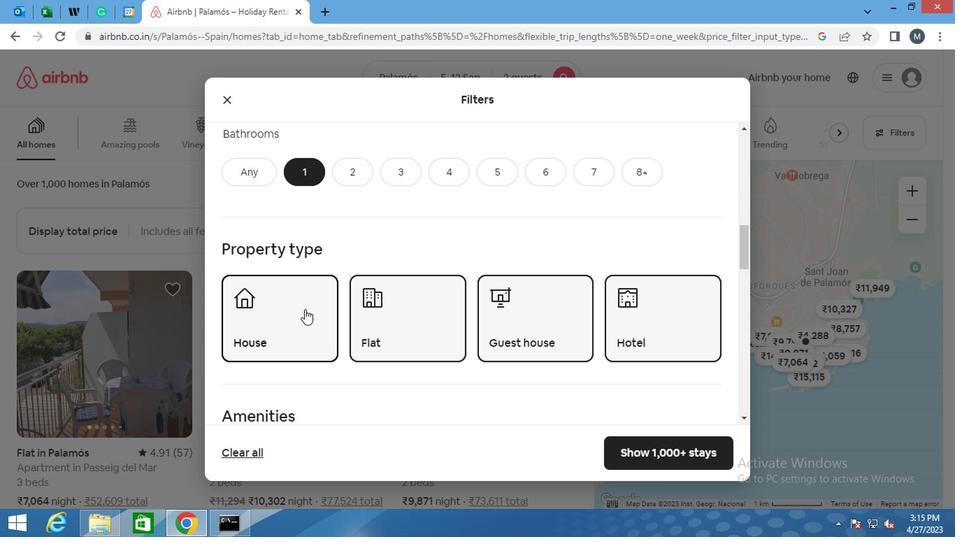 
Action: Mouse moved to (300, 308)
Screenshot: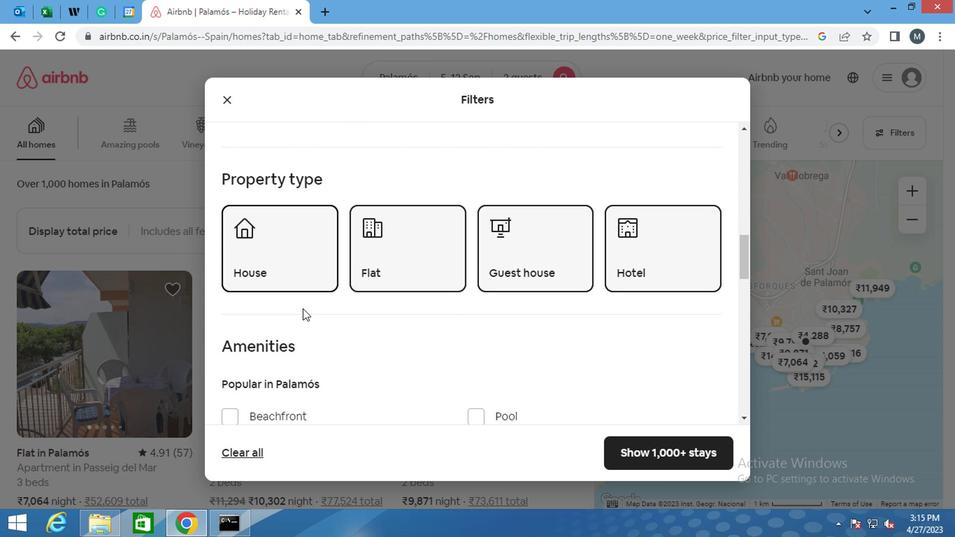 
Action: Mouse scrolled (300, 307) with delta (0, 0)
Screenshot: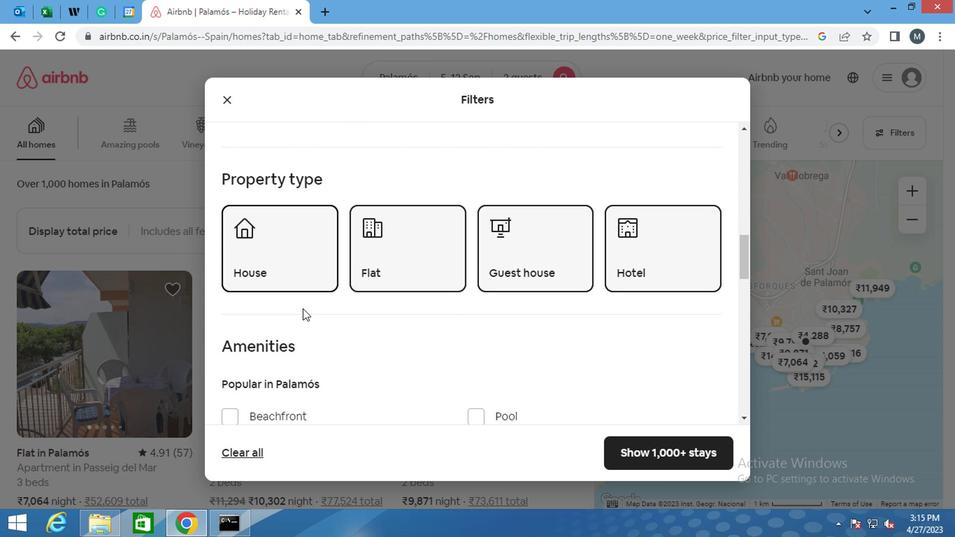 
Action: Mouse moved to (280, 351)
Screenshot: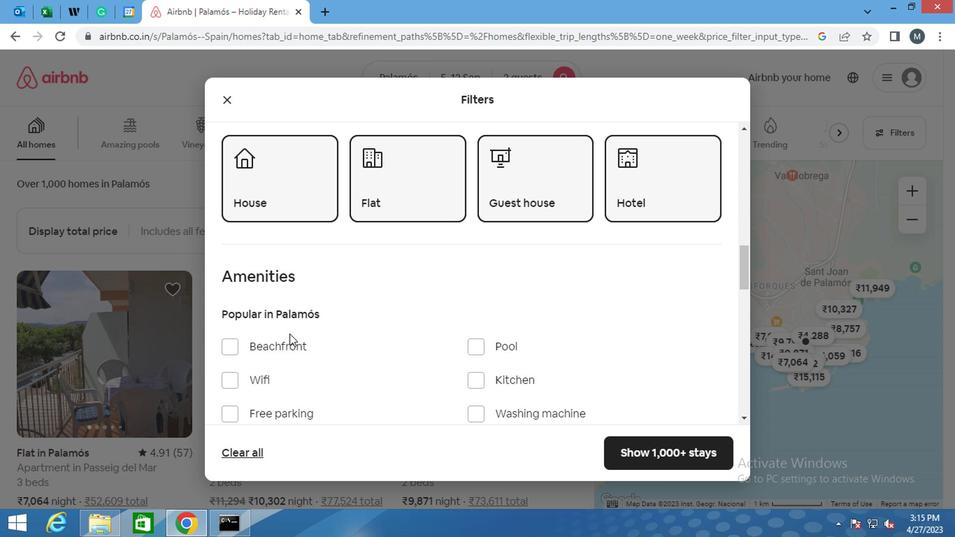 
Action: Mouse scrolled (280, 350) with delta (0, 0)
Screenshot: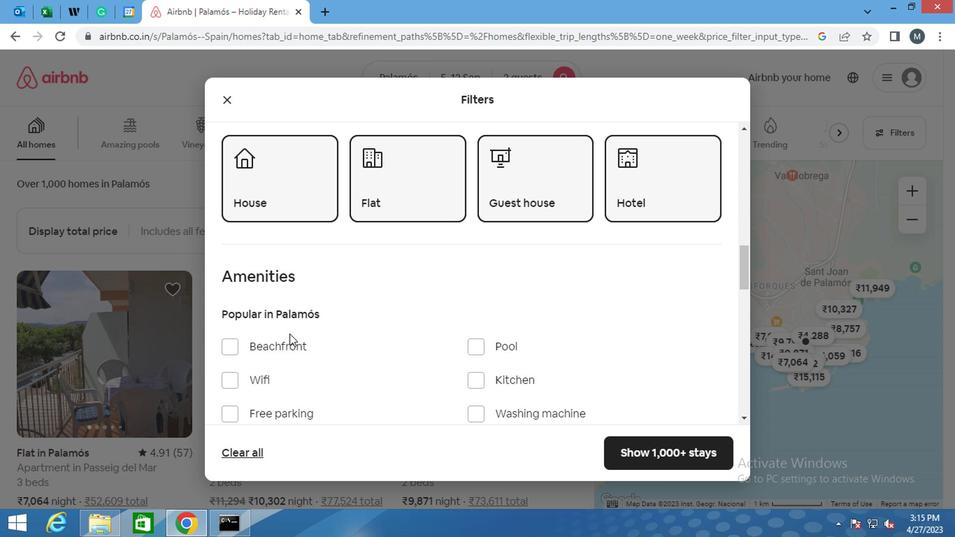 
Action: Mouse scrolled (280, 350) with delta (0, 0)
Screenshot: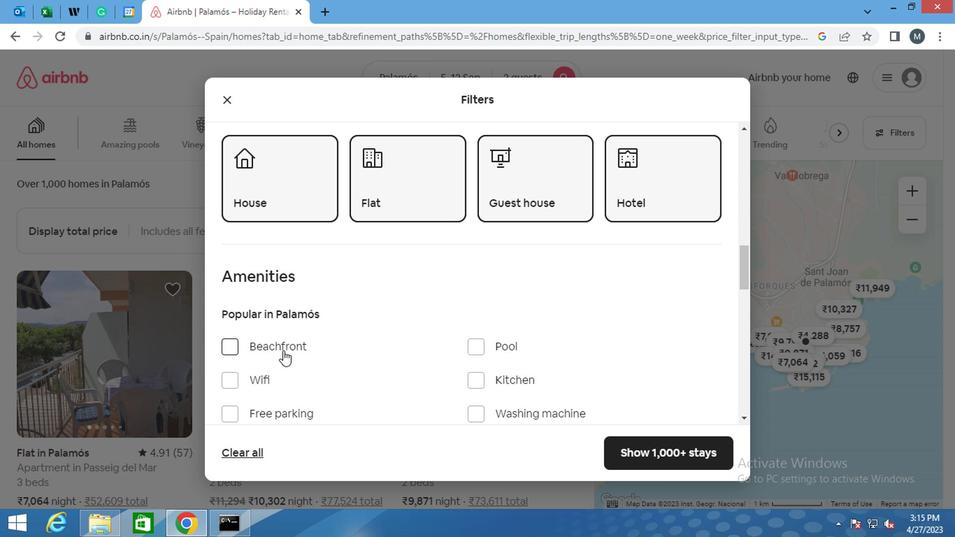 
Action: Mouse moved to (477, 280)
Screenshot: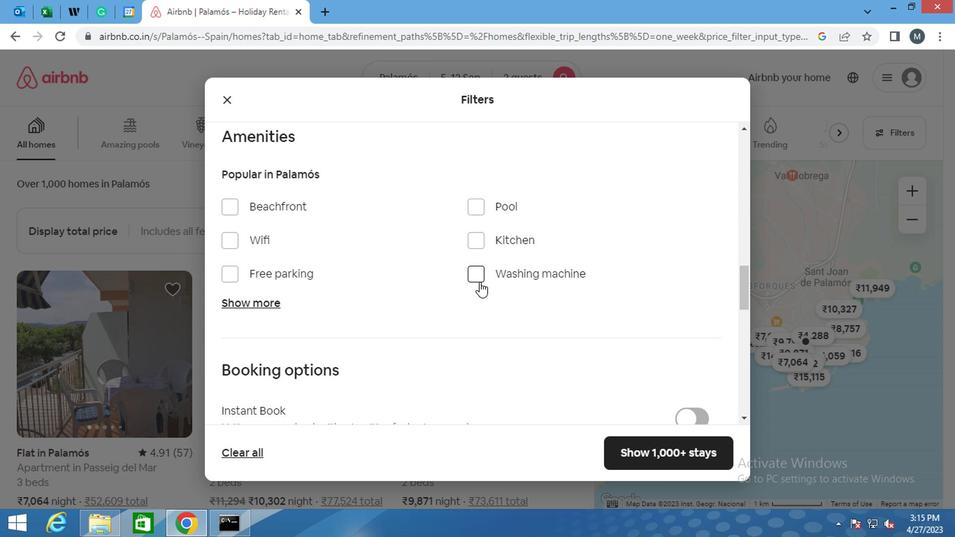 
Action: Mouse pressed left at (477, 280)
Screenshot: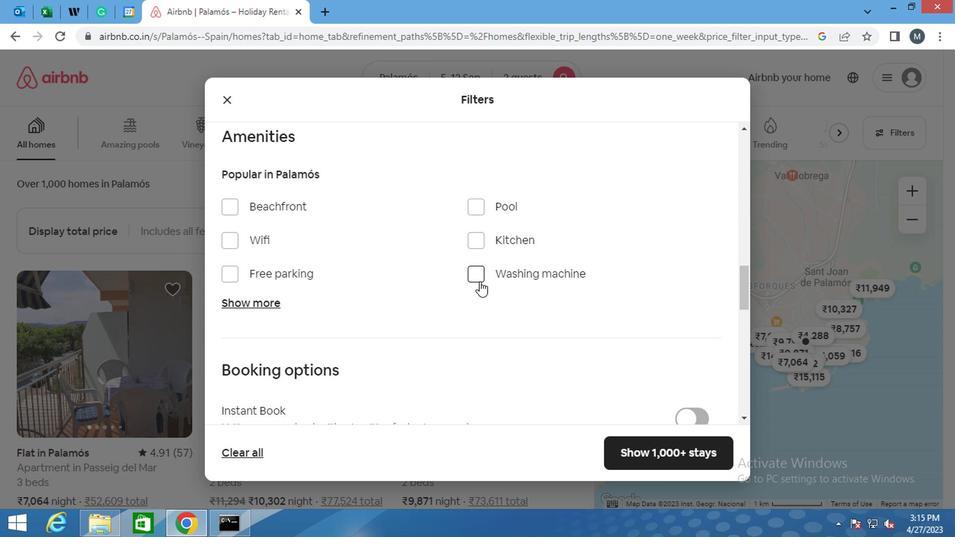 
Action: Mouse moved to (385, 287)
Screenshot: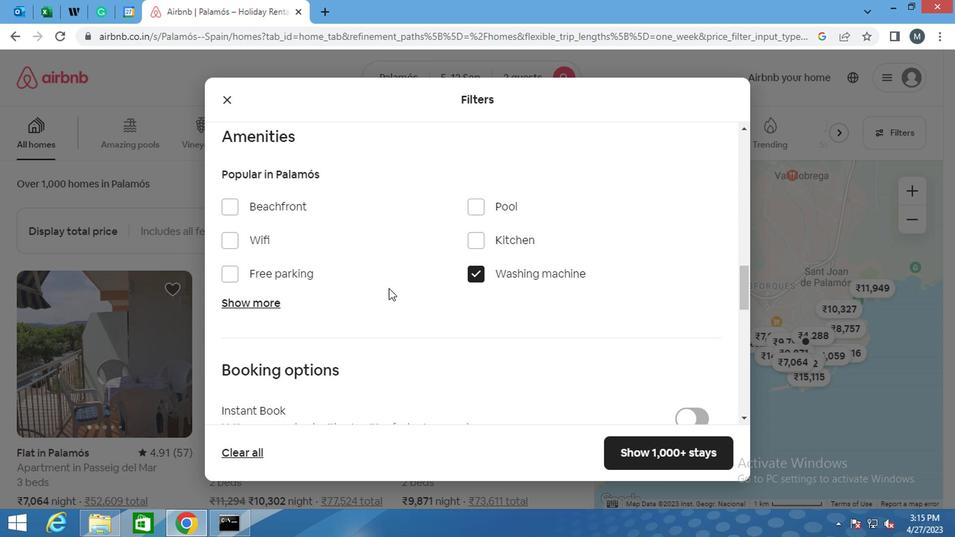 
Action: Mouse scrolled (385, 286) with delta (0, 0)
Screenshot: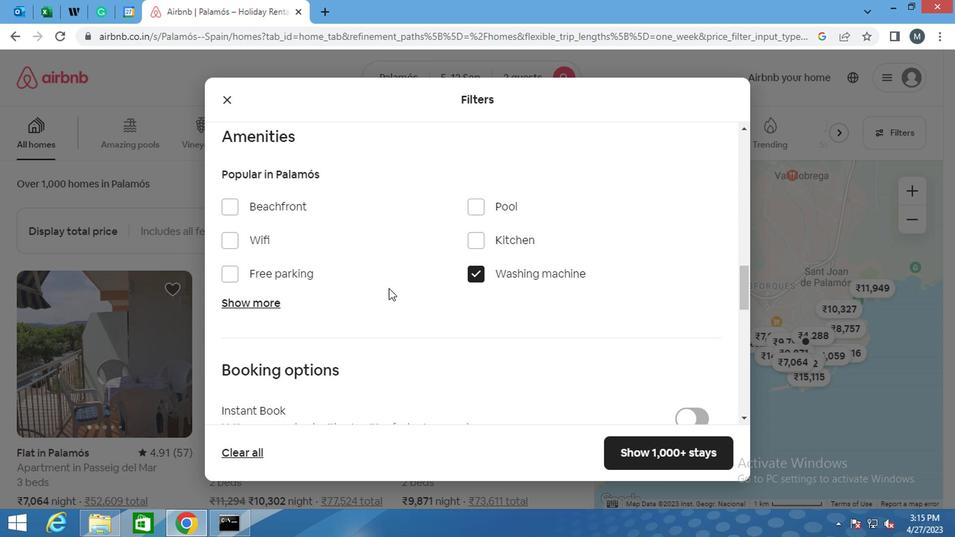 
Action: Mouse moved to (382, 287)
Screenshot: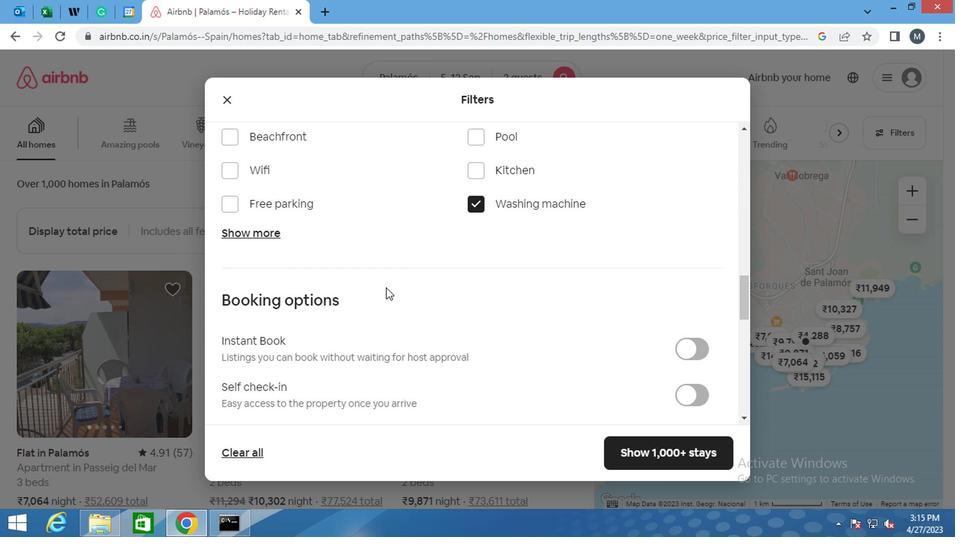 
Action: Mouse scrolled (382, 286) with delta (0, 0)
Screenshot: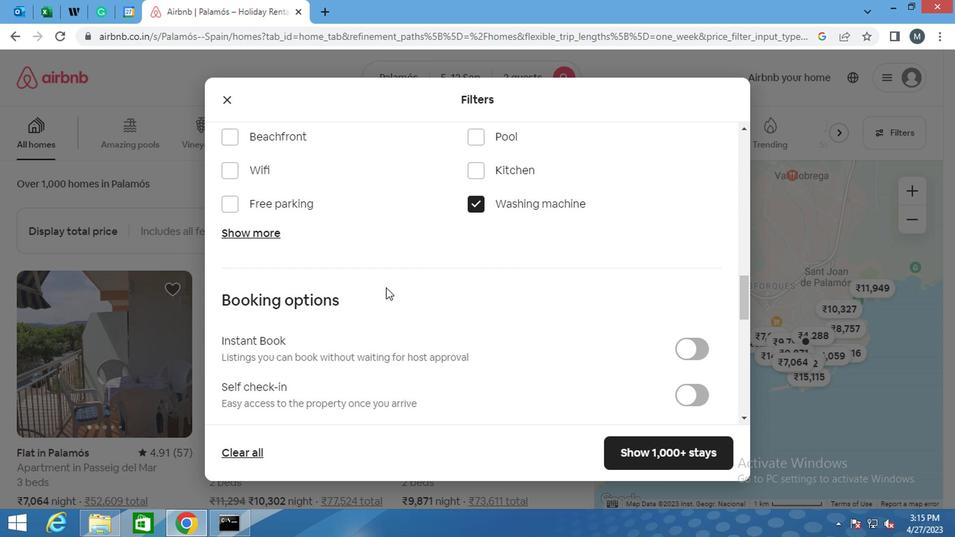 
Action: Mouse moved to (339, 287)
Screenshot: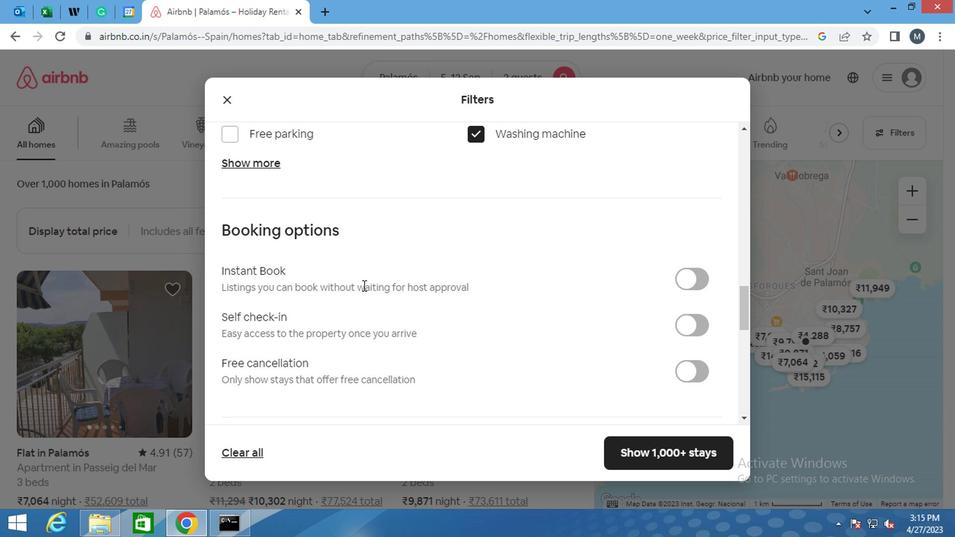 
Action: Mouse scrolled (339, 286) with delta (0, 0)
Screenshot: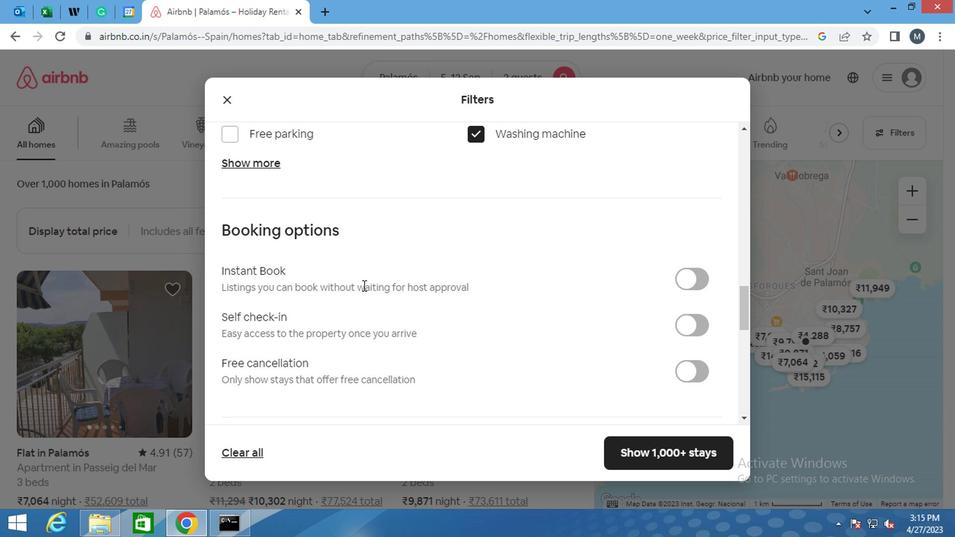 
Action: Mouse moved to (336, 290)
Screenshot: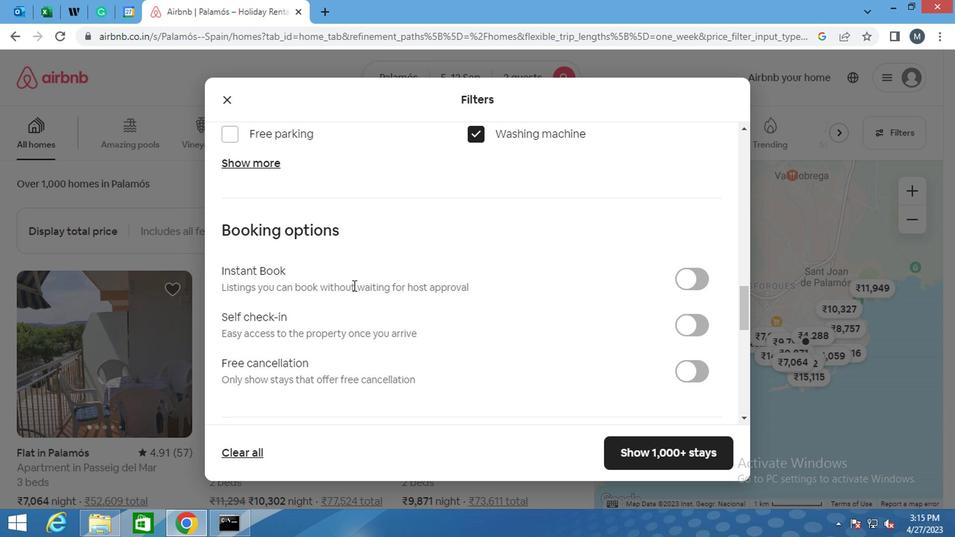 
Action: Mouse scrolled (336, 289) with delta (0, 0)
Screenshot: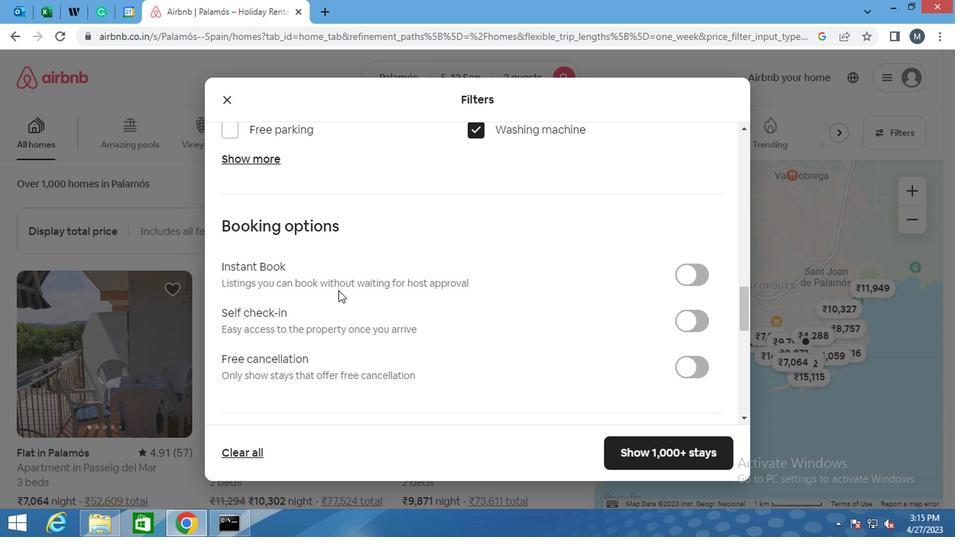 
Action: Mouse moved to (346, 291)
Screenshot: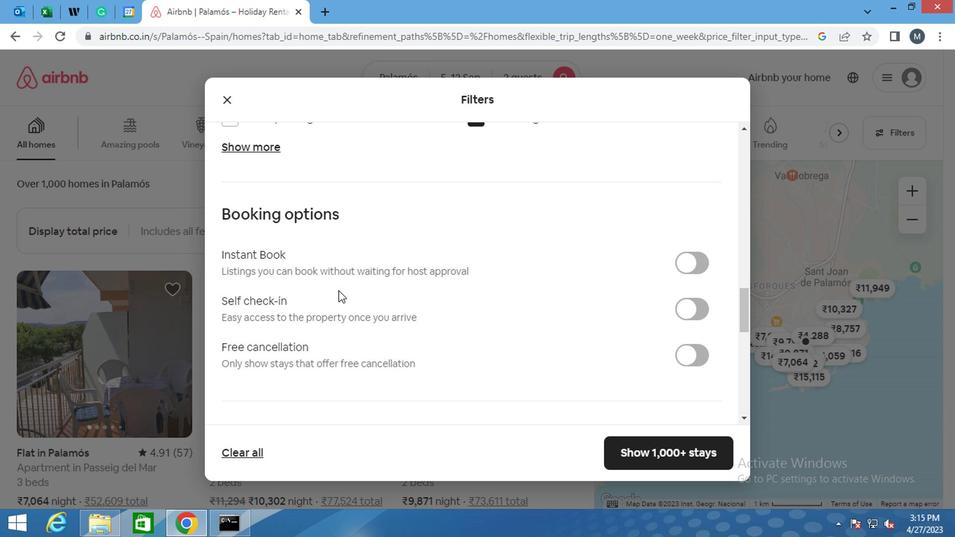
Action: Mouse scrolled (346, 292) with delta (0, 0)
Screenshot: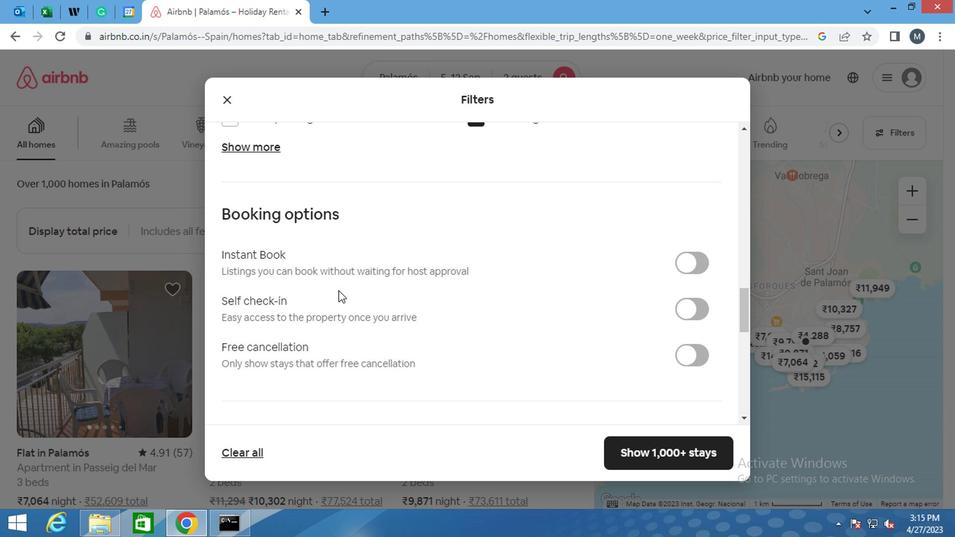 
Action: Mouse moved to (685, 256)
Screenshot: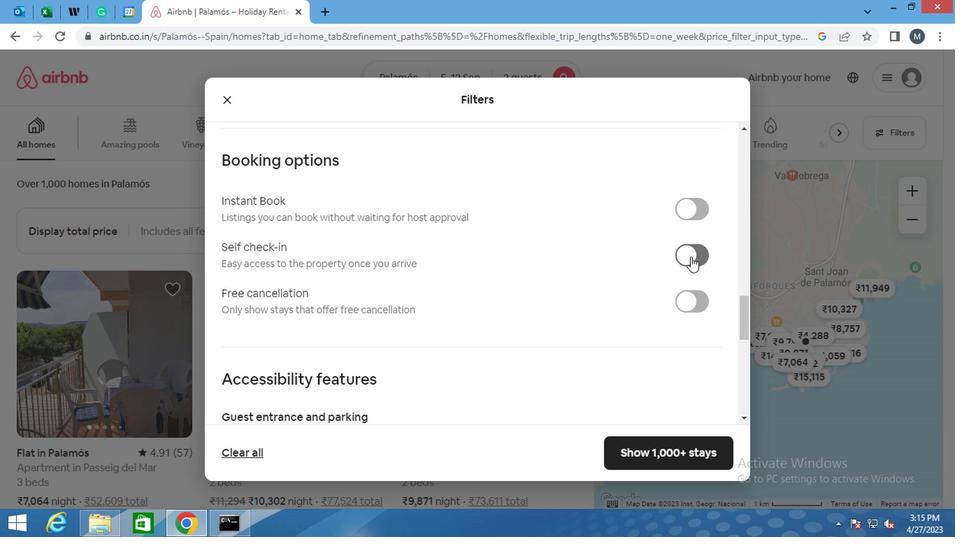 
Action: Mouse pressed left at (685, 256)
Screenshot: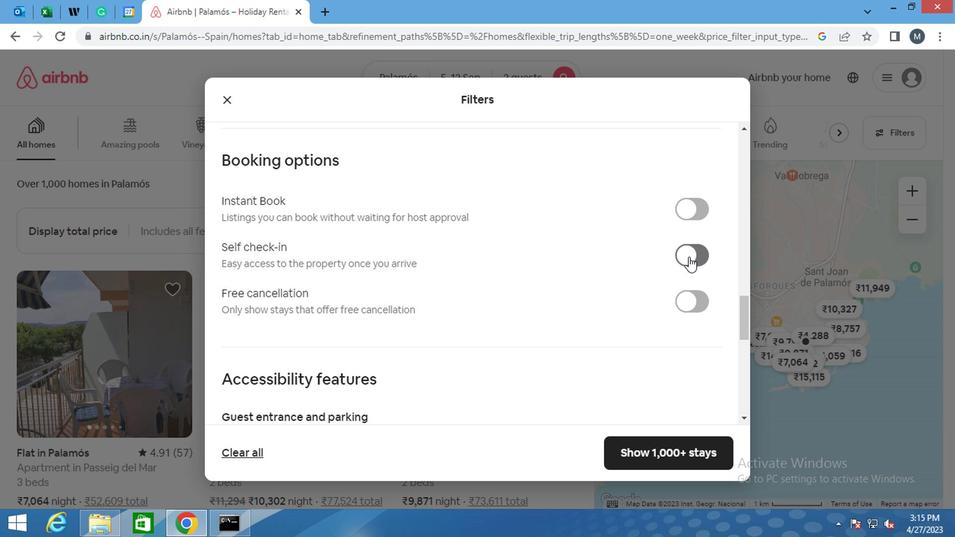 
Action: Mouse moved to (358, 299)
Screenshot: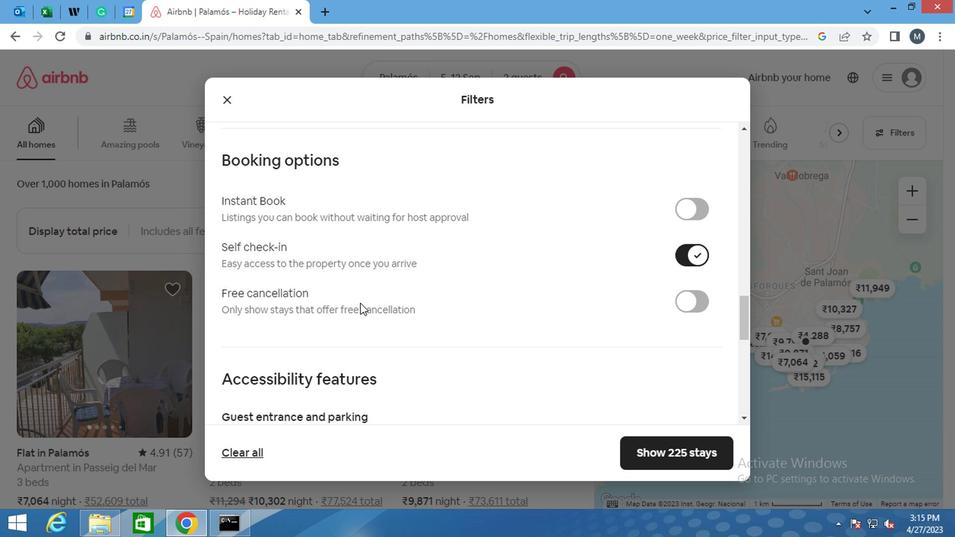 
Action: Mouse scrolled (358, 298) with delta (0, 0)
Screenshot: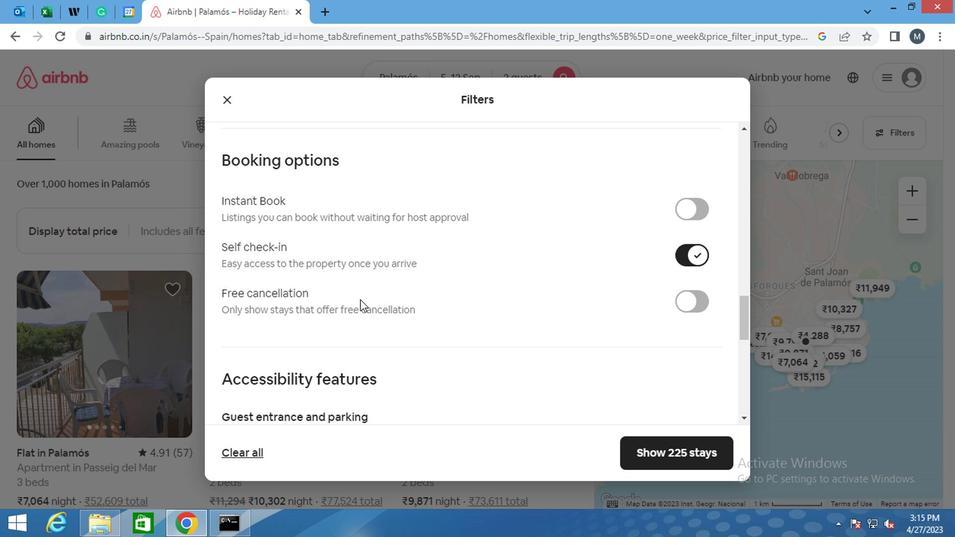 
Action: Mouse moved to (358, 298)
Screenshot: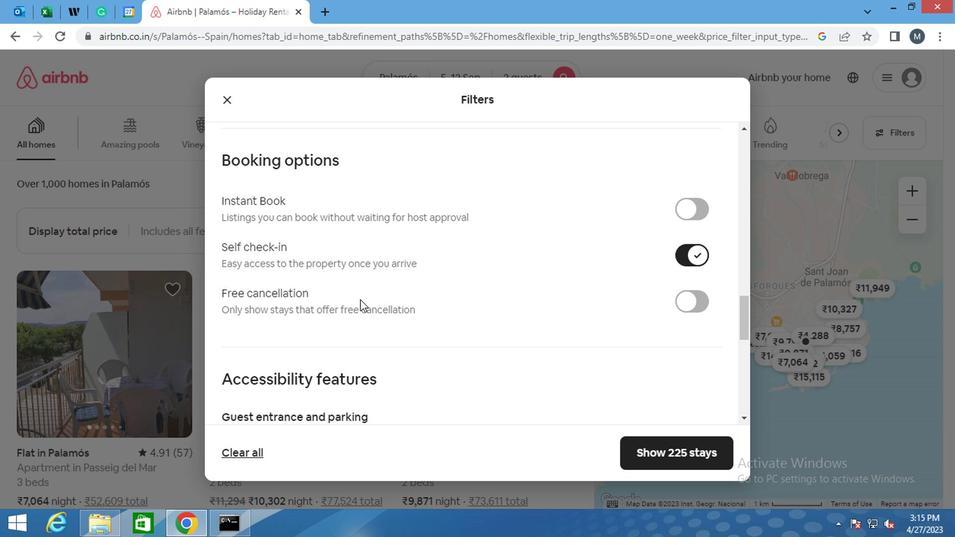 
Action: Mouse scrolled (358, 298) with delta (0, 0)
Screenshot: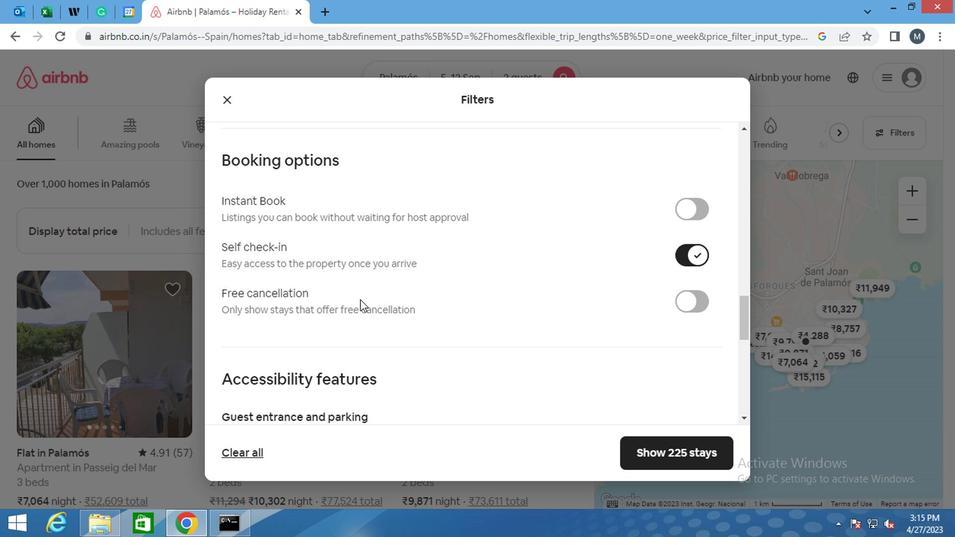 
Action: Mouse moved to (351, 300)
Screenshot: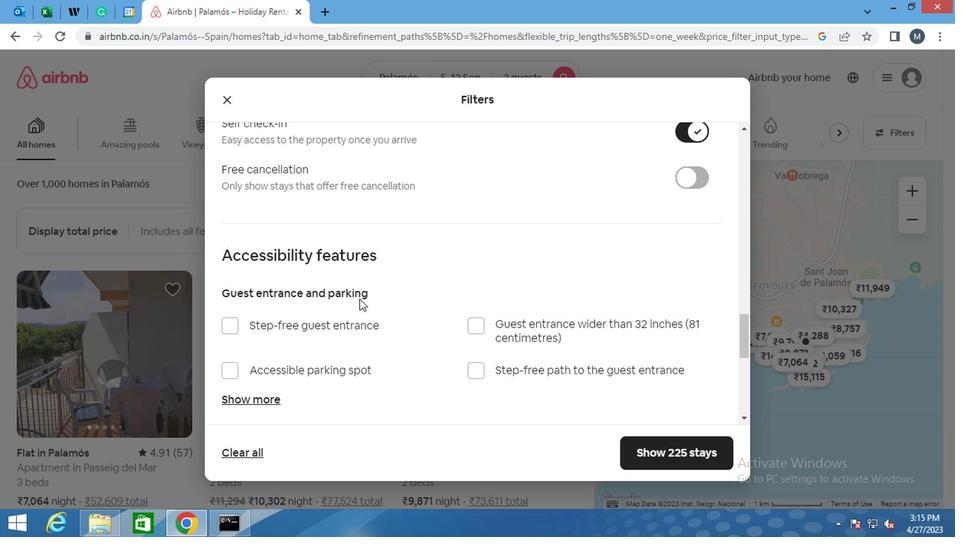 
Action: Mouse scrolled (351, 299) with delta (0, 0)
Screenshot: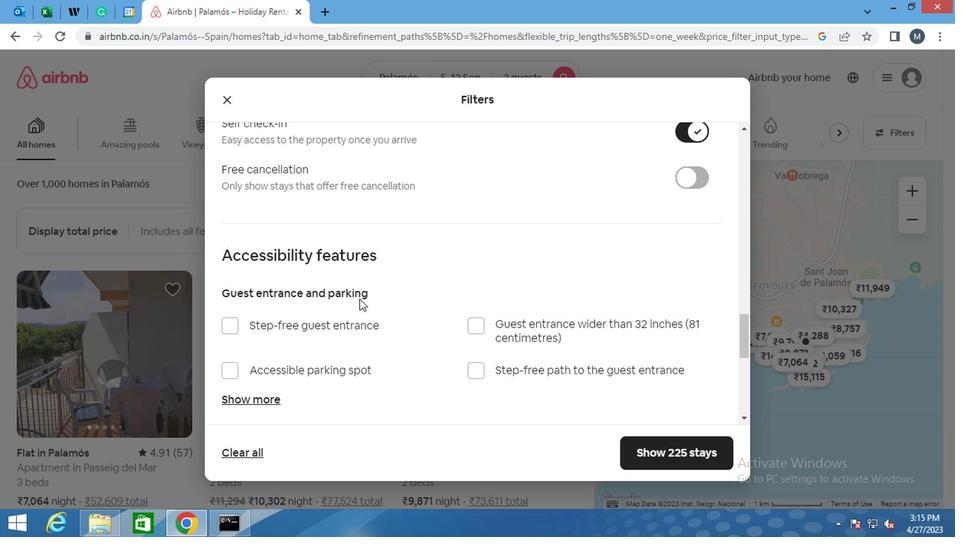 
Action: Mouse moved to (345, 302)
Screenshot: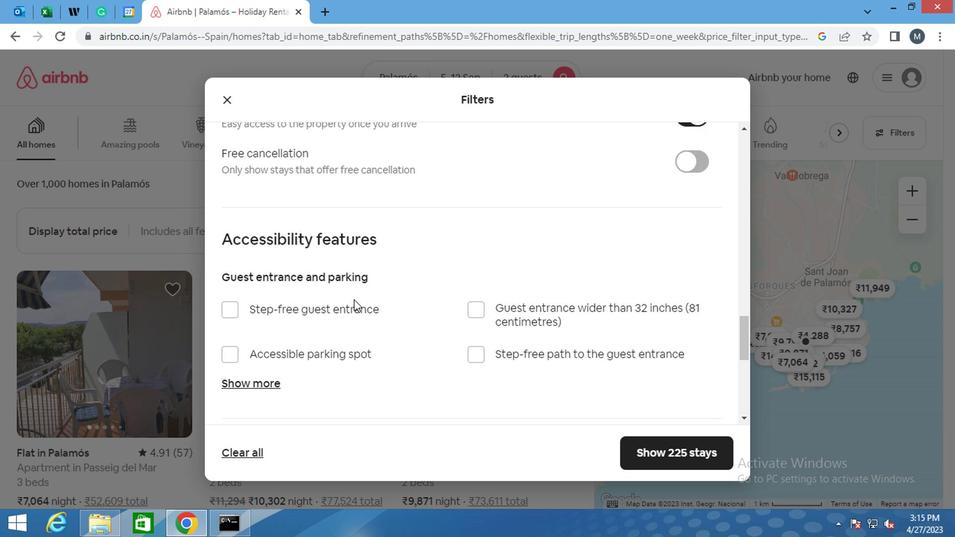 
Action: Mouse scrolled (345, 301) with delta (0, 0)
Screenshot: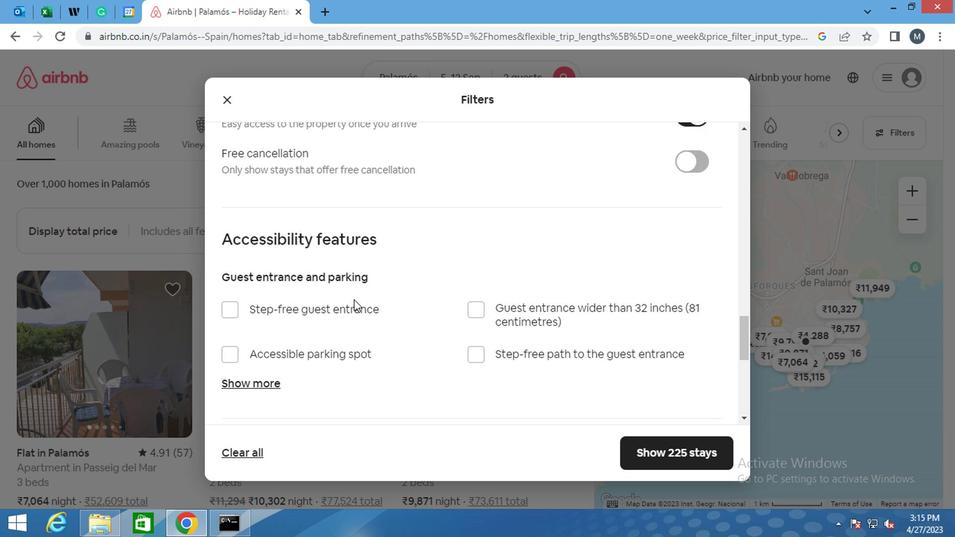 
Action: Mouse moved to (300, 311)
Screenshot: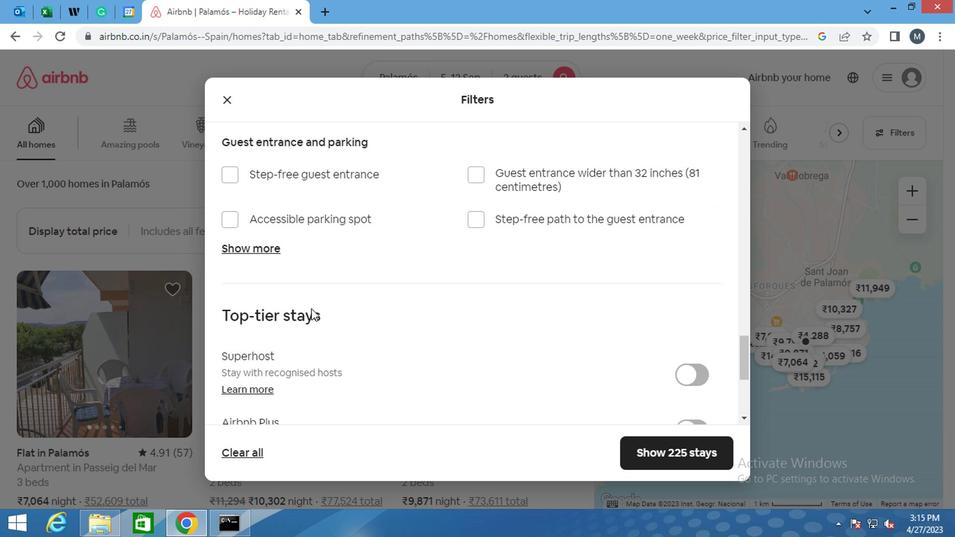 
Action: Mouse scrolled (300, 311) with delta (0, 0)
Screenshot: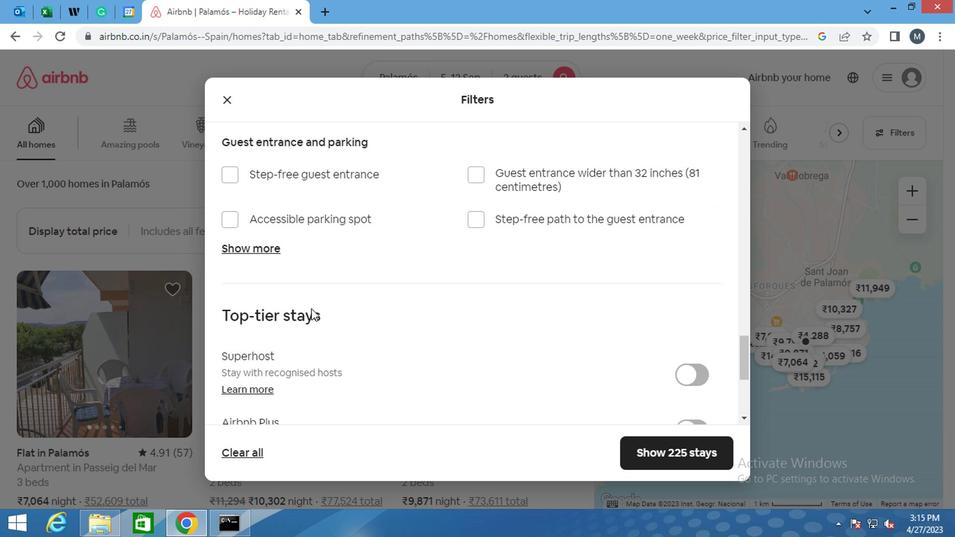 
Action: Mouse moved to (285, 317)
Screenshot: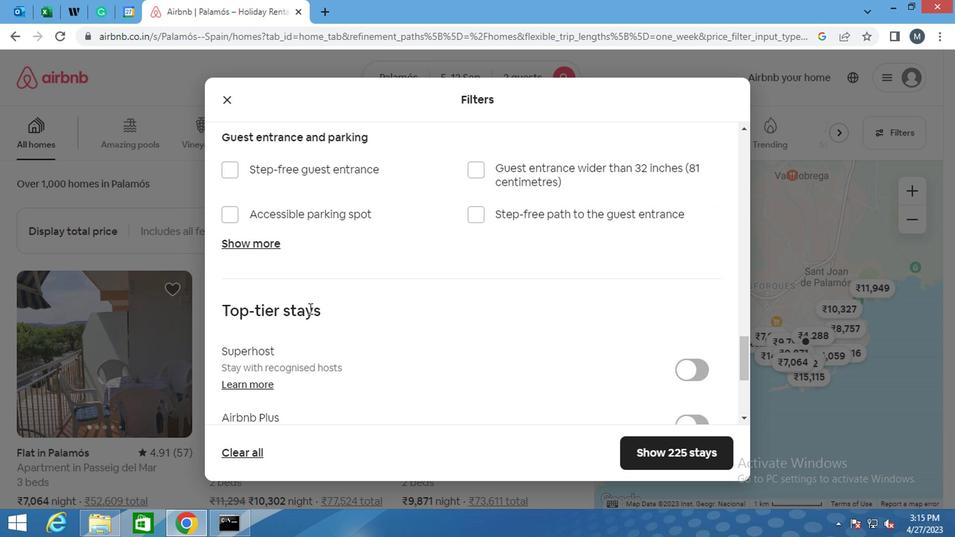 
Action: Mouse scrolled (285, 316) with delta (0, 0)
Screenshot: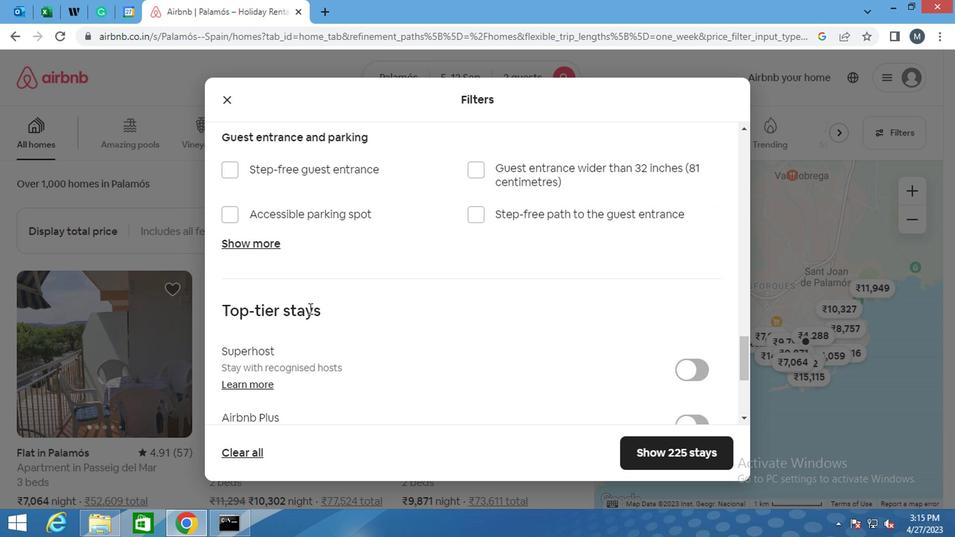 
Action: Mouse moved to (250, 322)
Screenshot: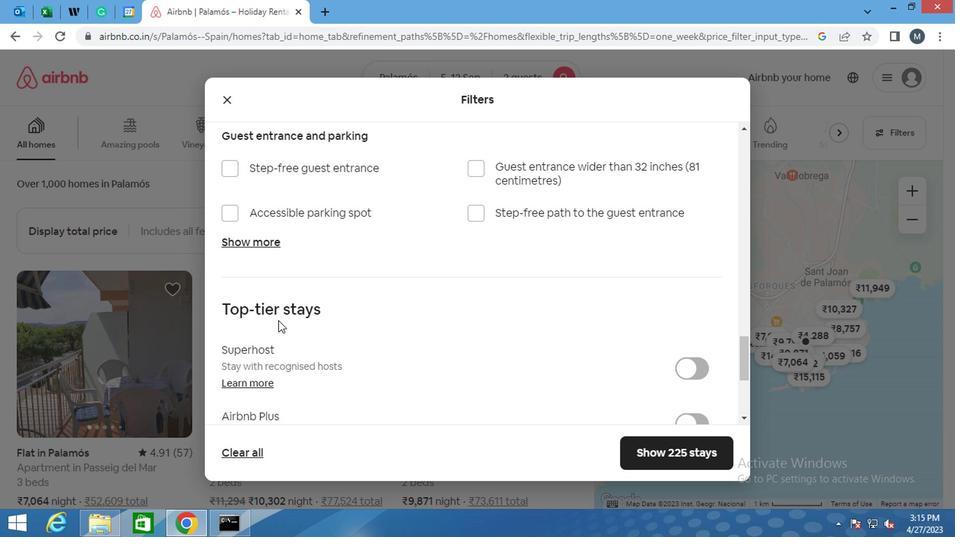 
Action: Mouse scrolled (250, 321) with delta (0, 0)
Screenshot: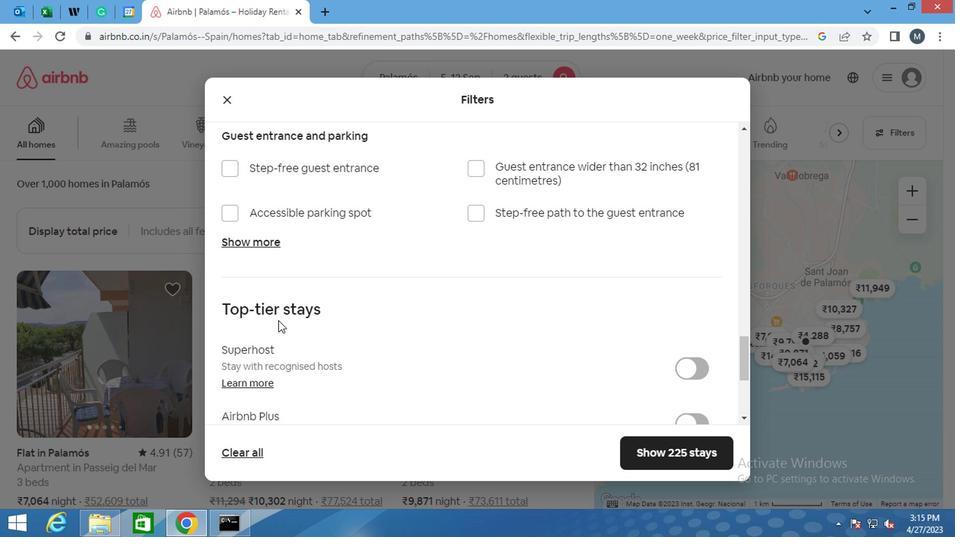 
Action: Mouse moved to (229, 334)
Screenshot: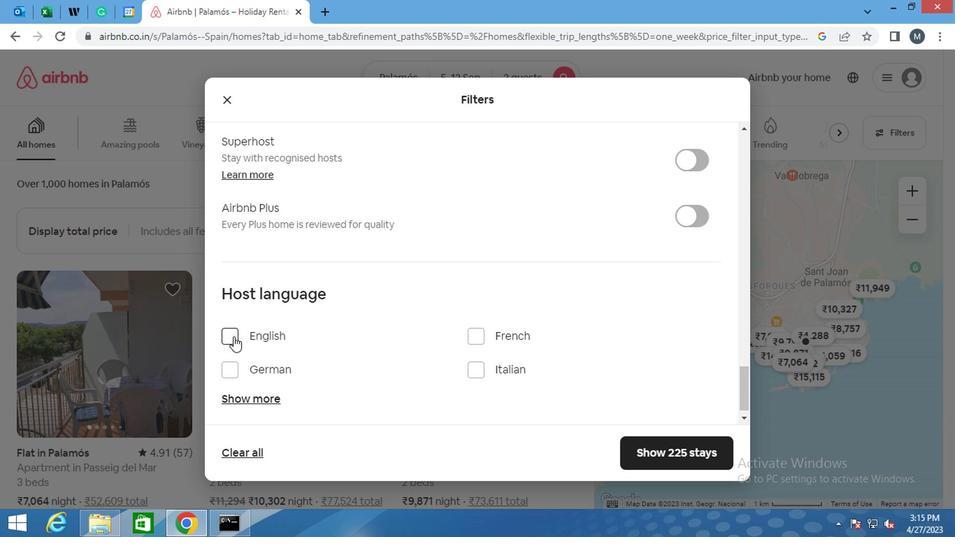
Action: Mouse pressed left at (229, 334)
Screenshot: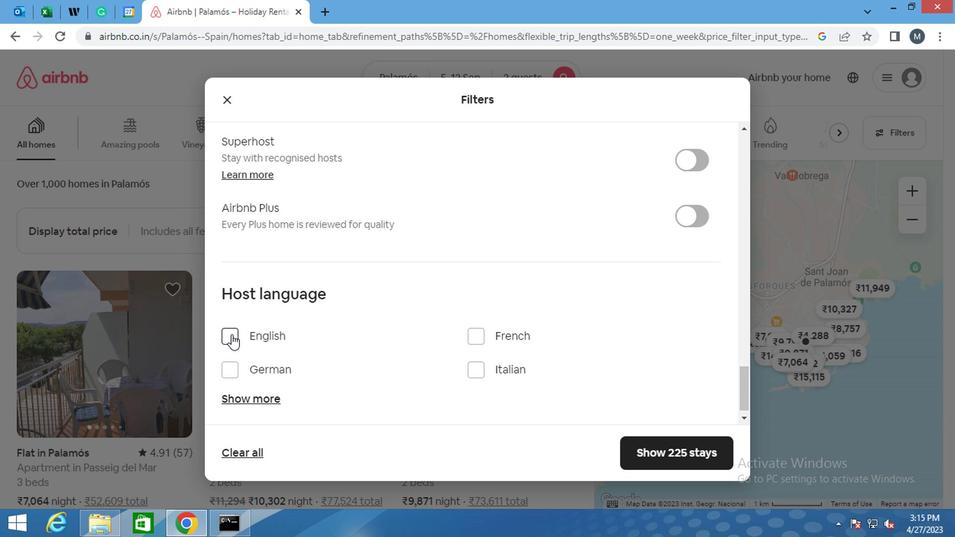 
Action: Mouse moved to (703, 452)
Screenshot: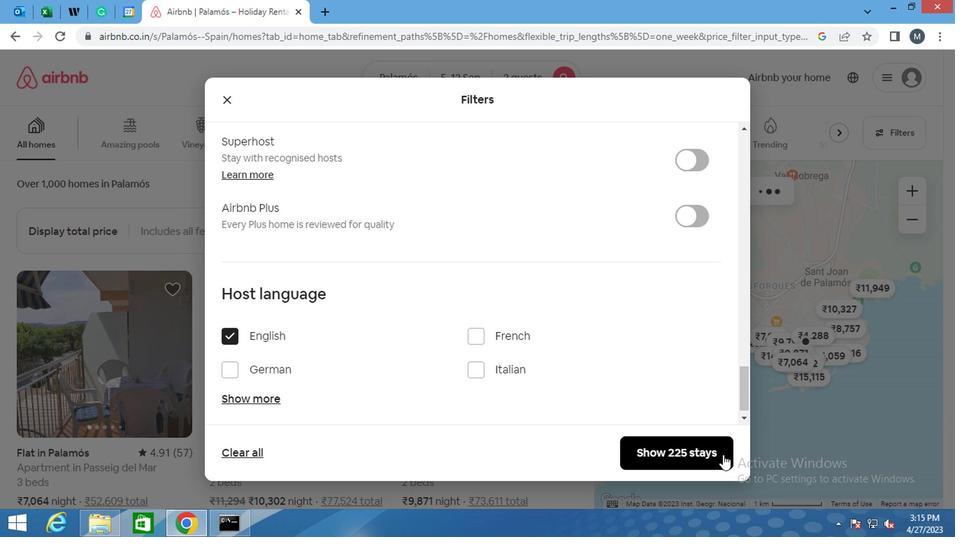 
Action: Mouse pressed left at (703, 452)
Screenshot: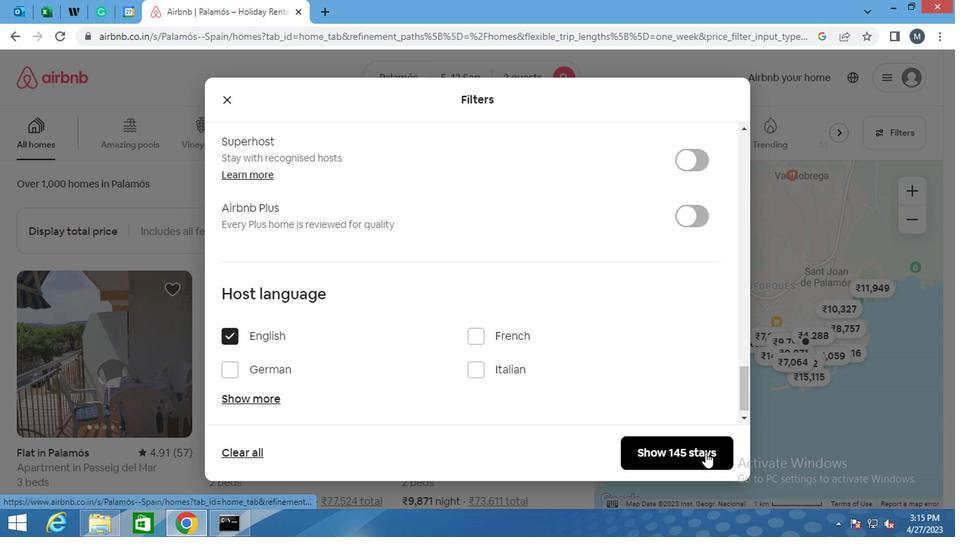 
Action: Mouse moved to (704, 452)
Screenshot: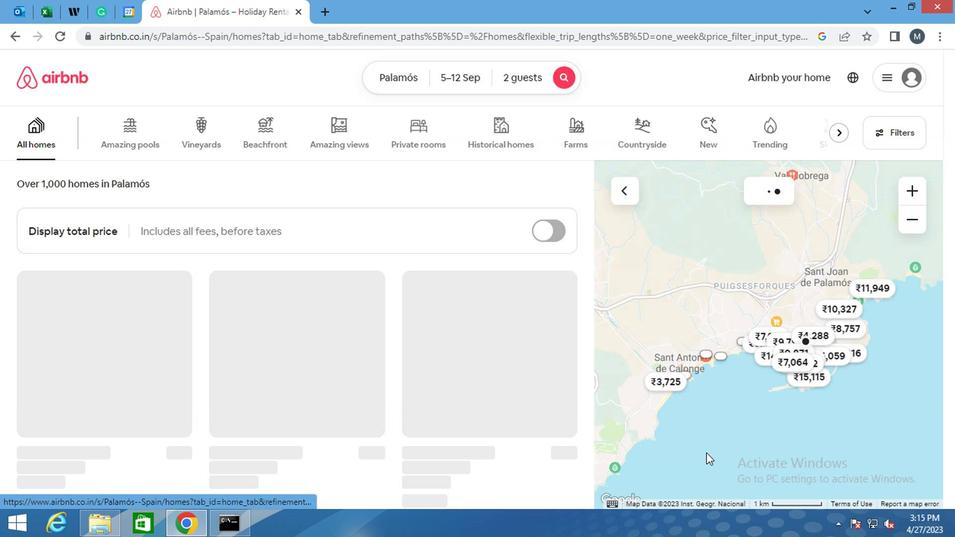 
